 Task: Look for space in Saint Thomas Mount, India from 2nd June, 2023 to 15th June, 2023 for 2 adults in price range Rs.10000 to Rs.15000. Place can be entire place with 1  bedroom having 1 bed and 1 bathroom. Property type can be house, flat, guest house, hotel. Booking option can be shelf check-in. Required host language is English.
Action: Mouse moved to (532, 67)
Screenshot: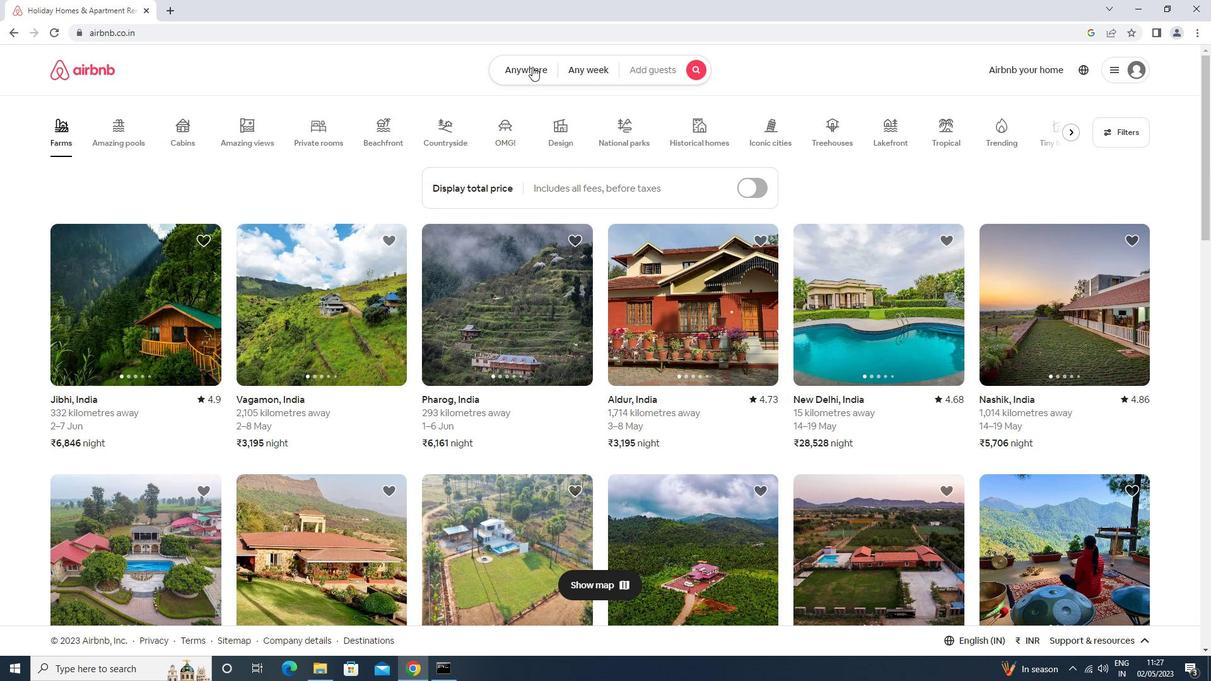 
Action: Mouse pressed left at (532, 67)
Screenshot: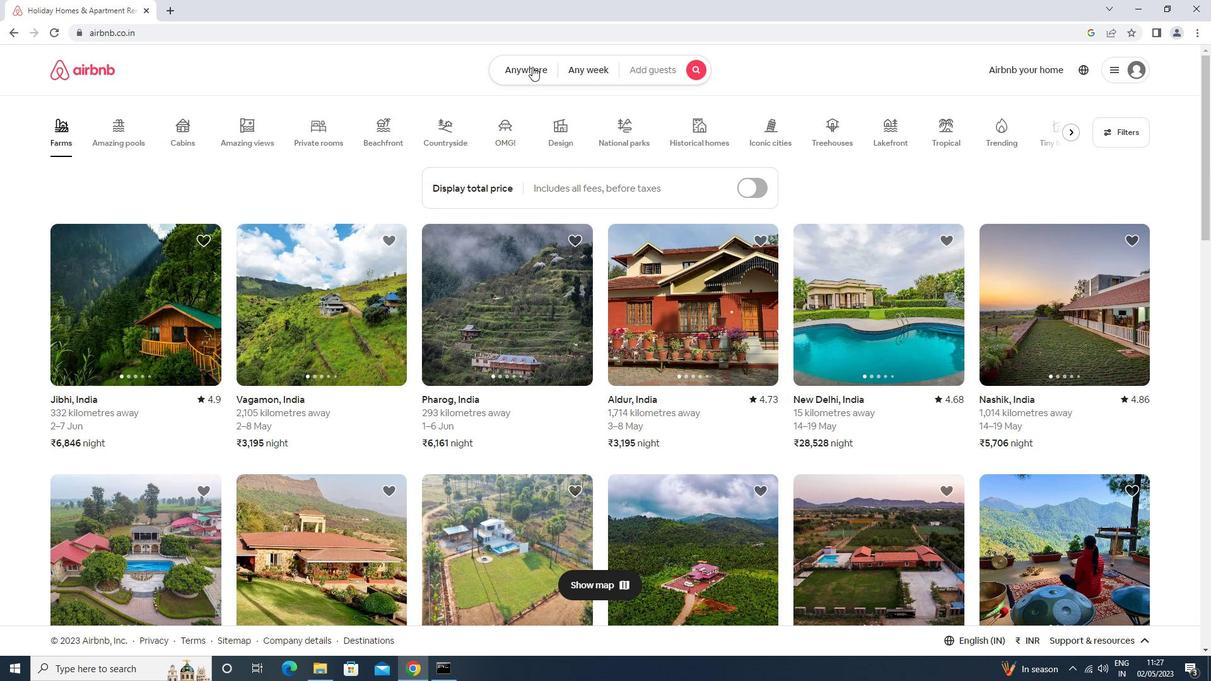 
Action: Mouse moved to (467, 112)
Screenshot: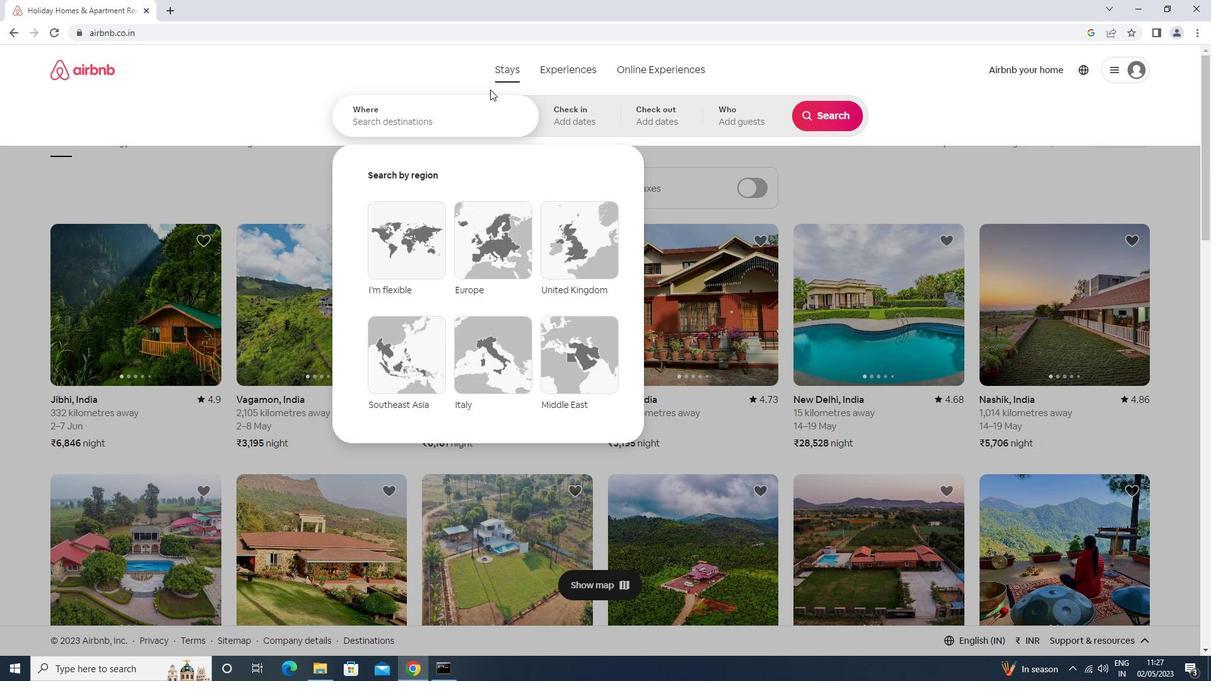 
Action: Mouse pressed left at (467, 112)
Screenshot: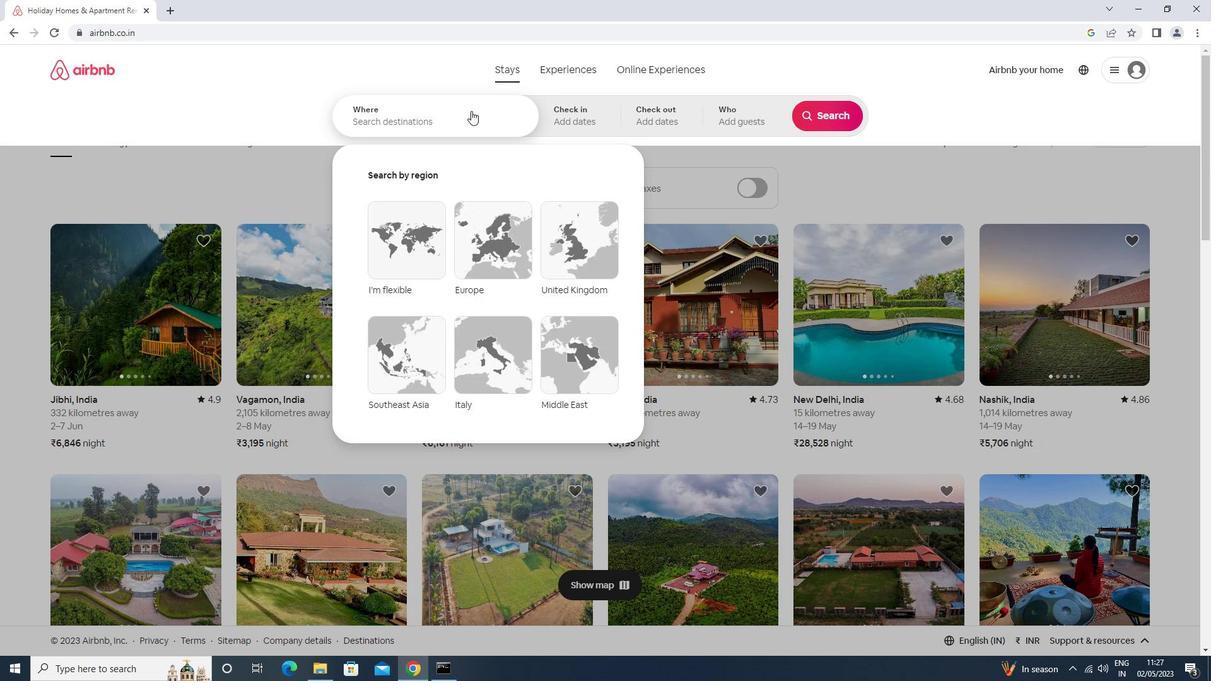 
Action: Key pressed s<Key.caps_lock>aint<Key.space>thomas<Key.space>mount<Key.enter>
Screenshot: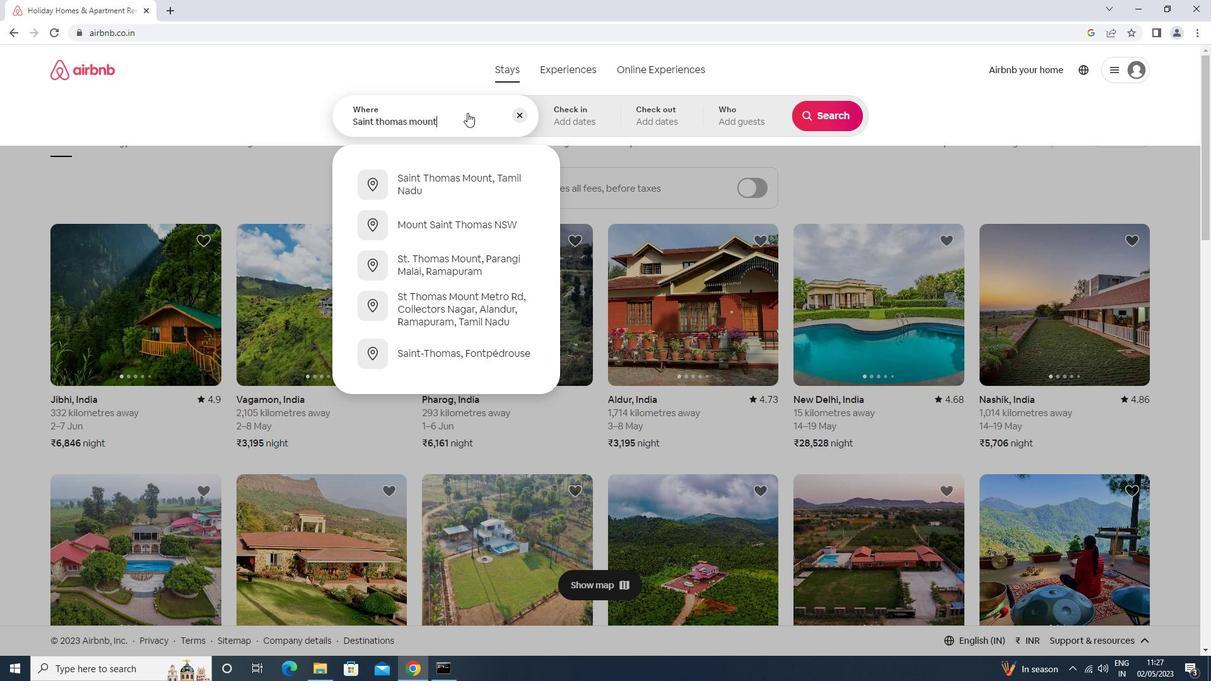 
Action: Mouse moved to (783, 267)
Screenshot: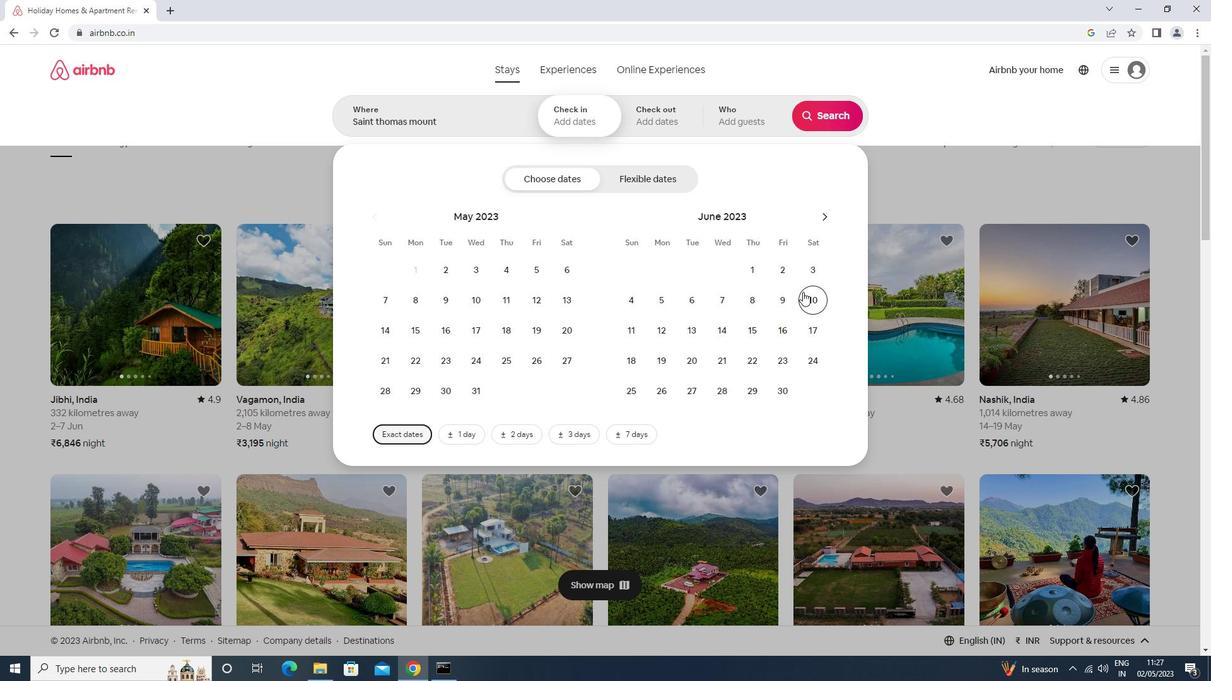 
Action: Mouse pressed left at (783, 267)
Screenshot: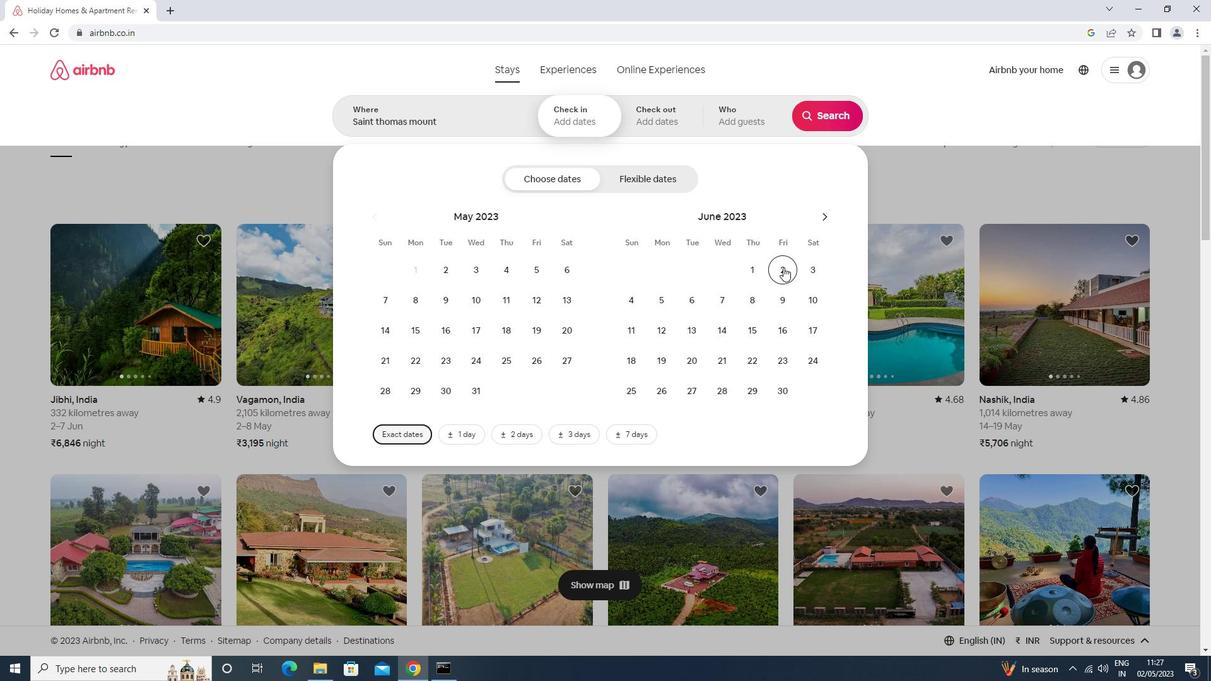 
Action: Mouse moved to (750, 330)
Screenshot: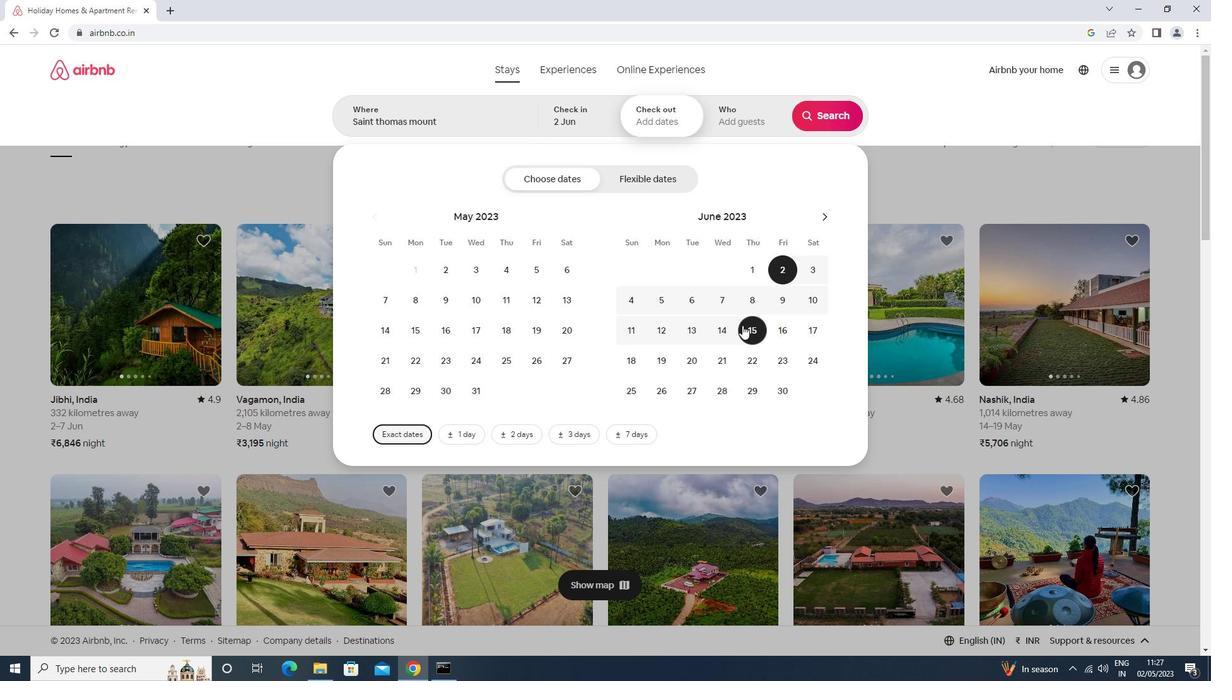 
Action: Mouse pressed left at (750, 330)
Screenshot: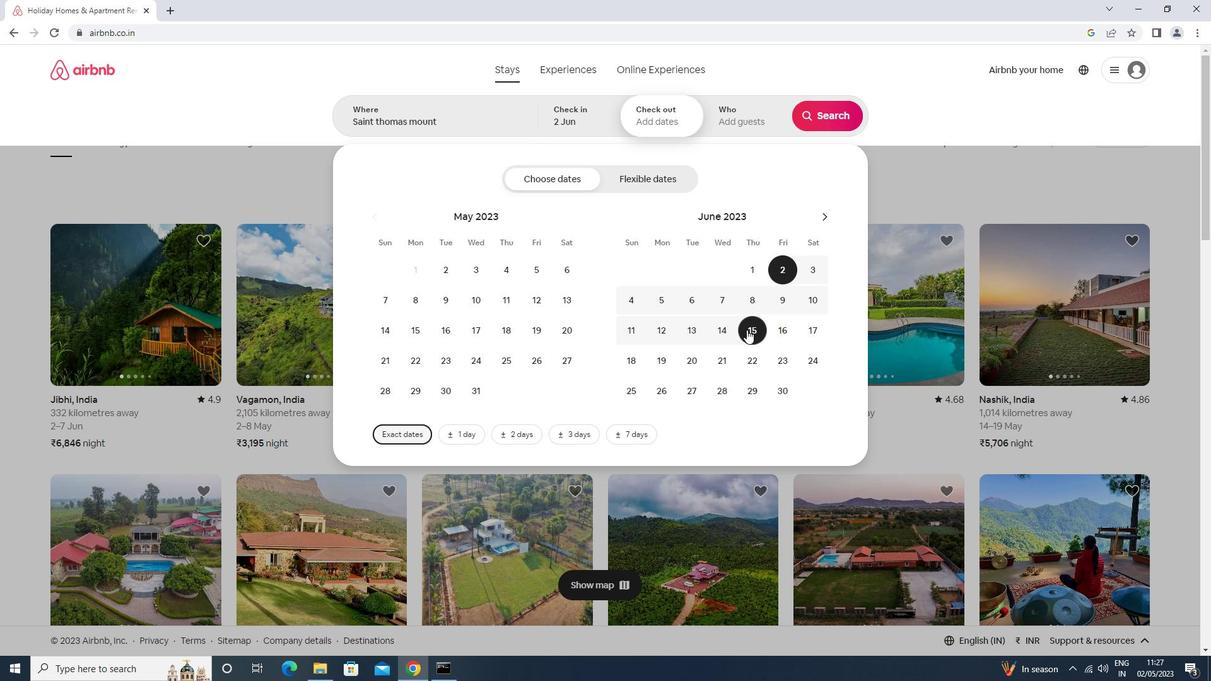 
Action: Mouse moved to (730, 124)
Screenshot: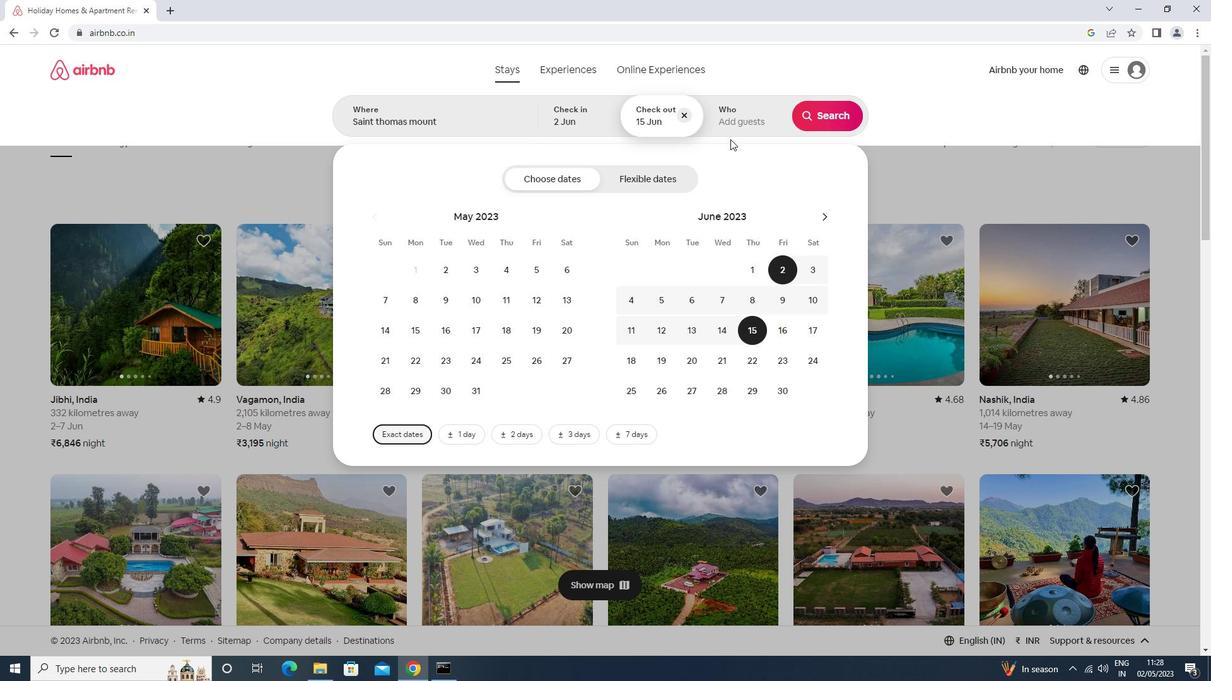 
Action: Mouse pressed left at (730, 124)
Screenshot: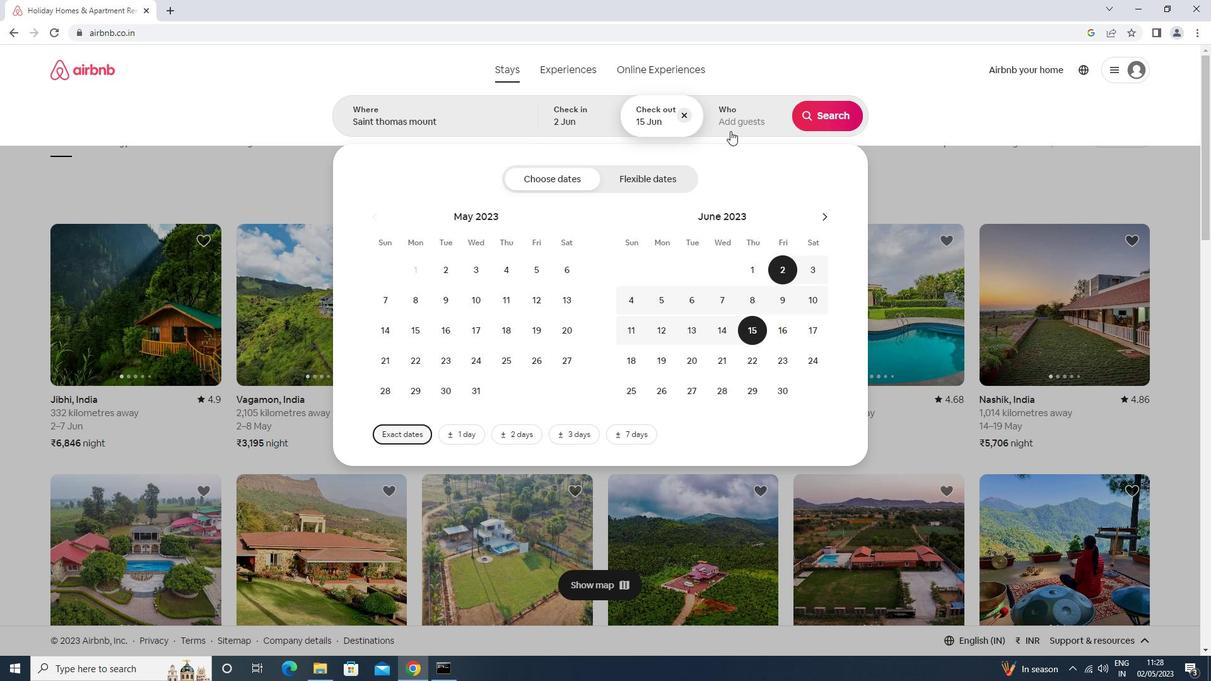 
Action: Mouse moved to (827, 181)
Screenshot: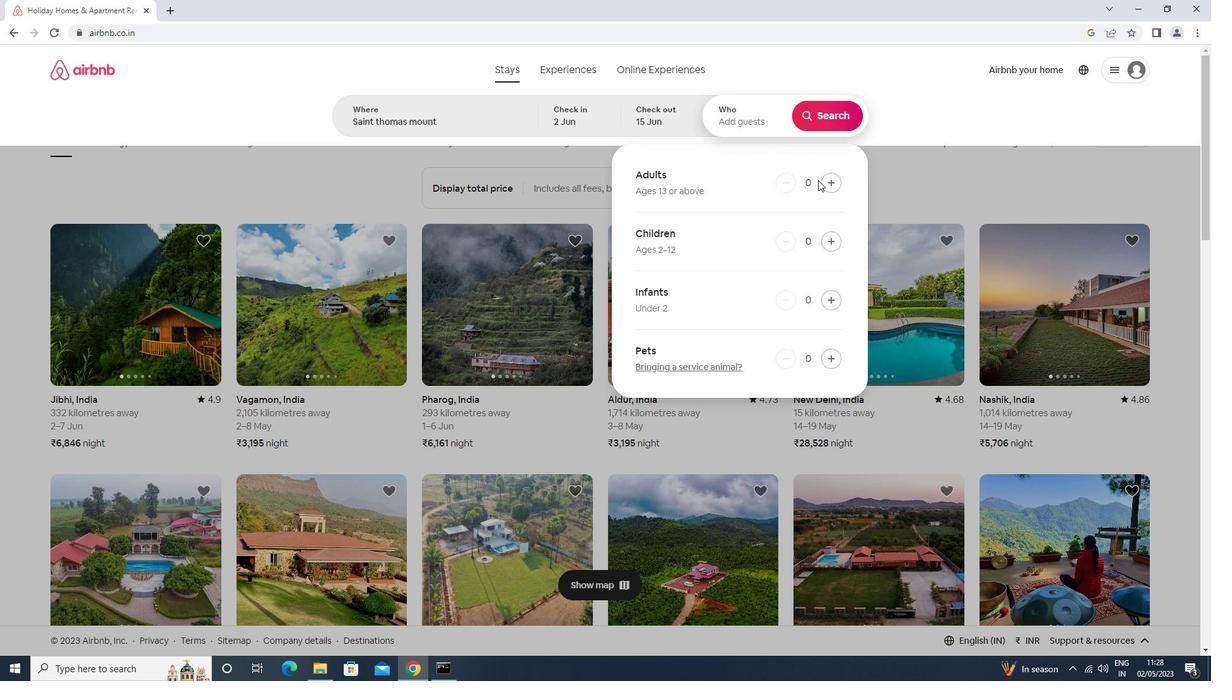 
Action: Mouse pressed left at (827, 181)
Screenshot: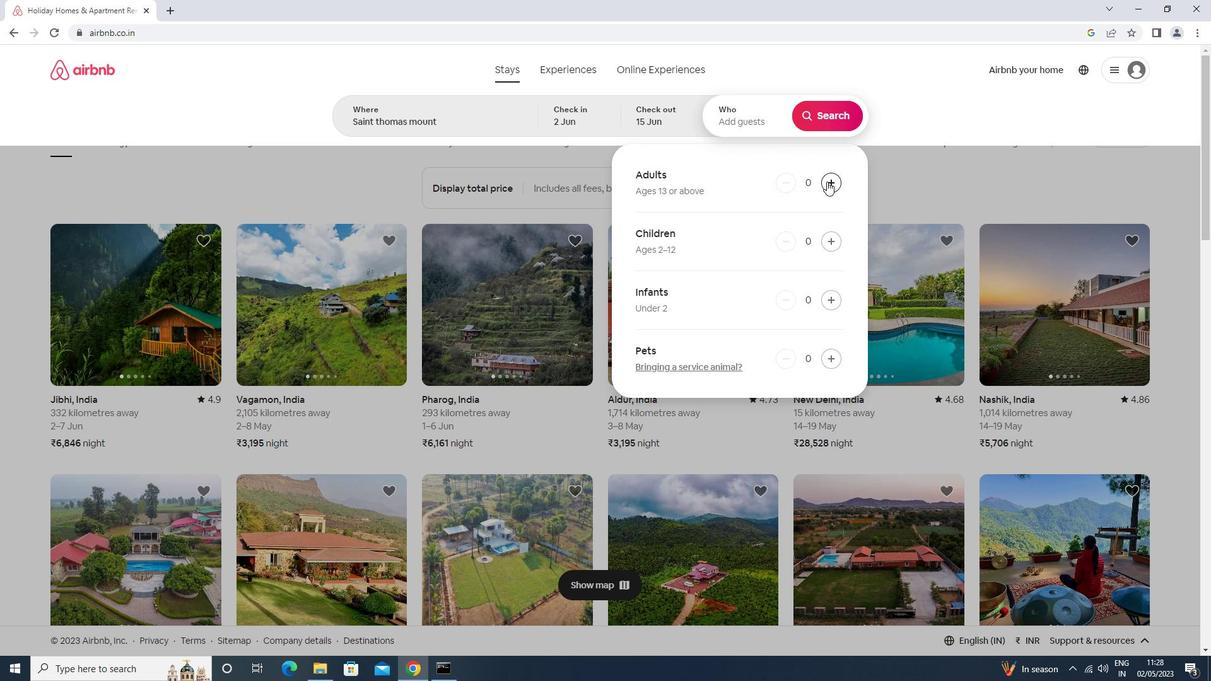 
Action: Mouse pressed left at (827, 181)
Screenshot: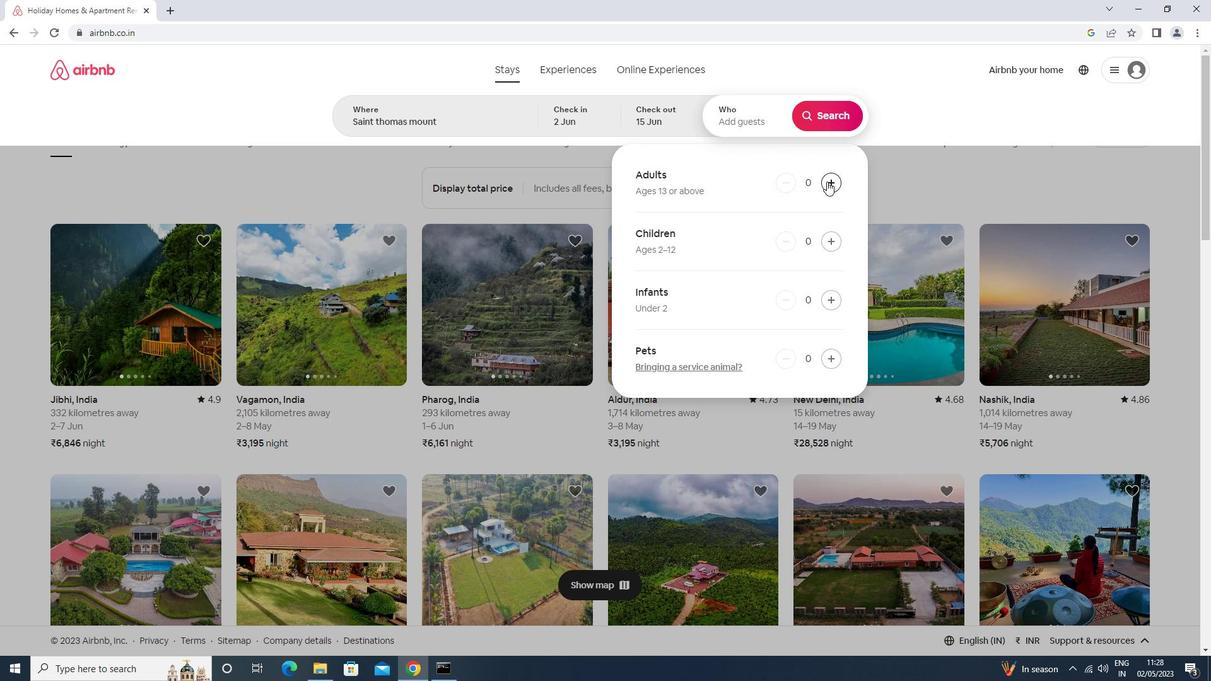 
Action: Mouse moved to (830, 108)
Screenshot: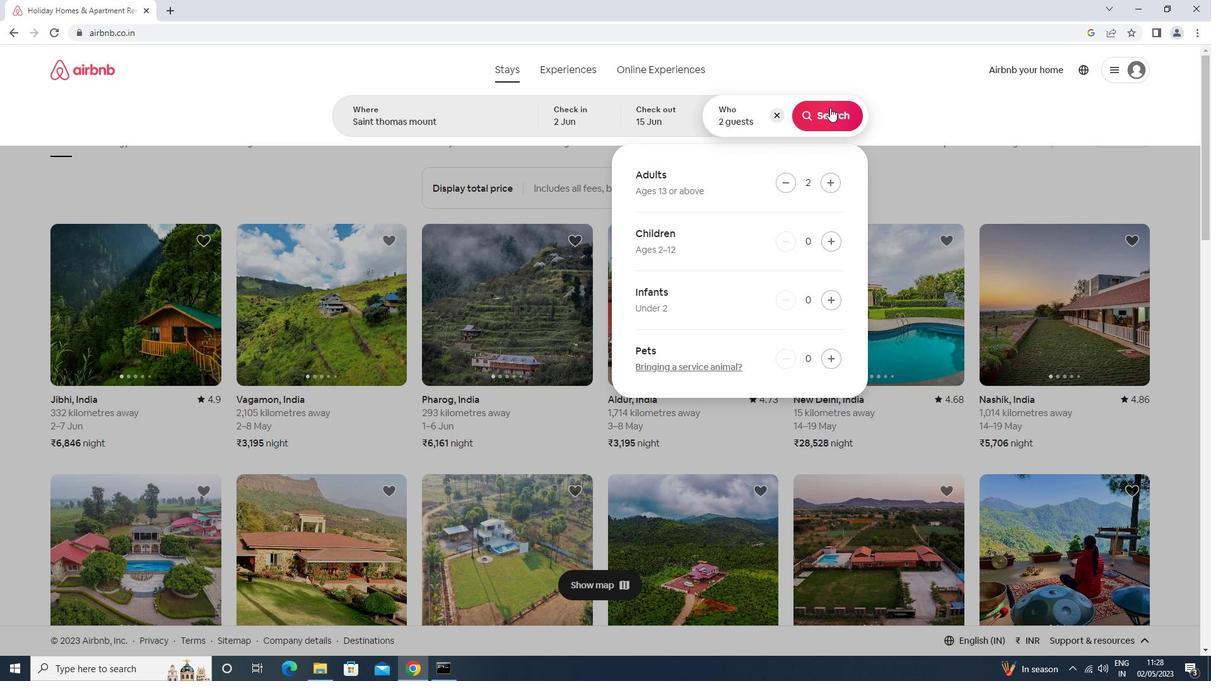 
Action: Mouse pressed left at (830, 108)
Screenshot: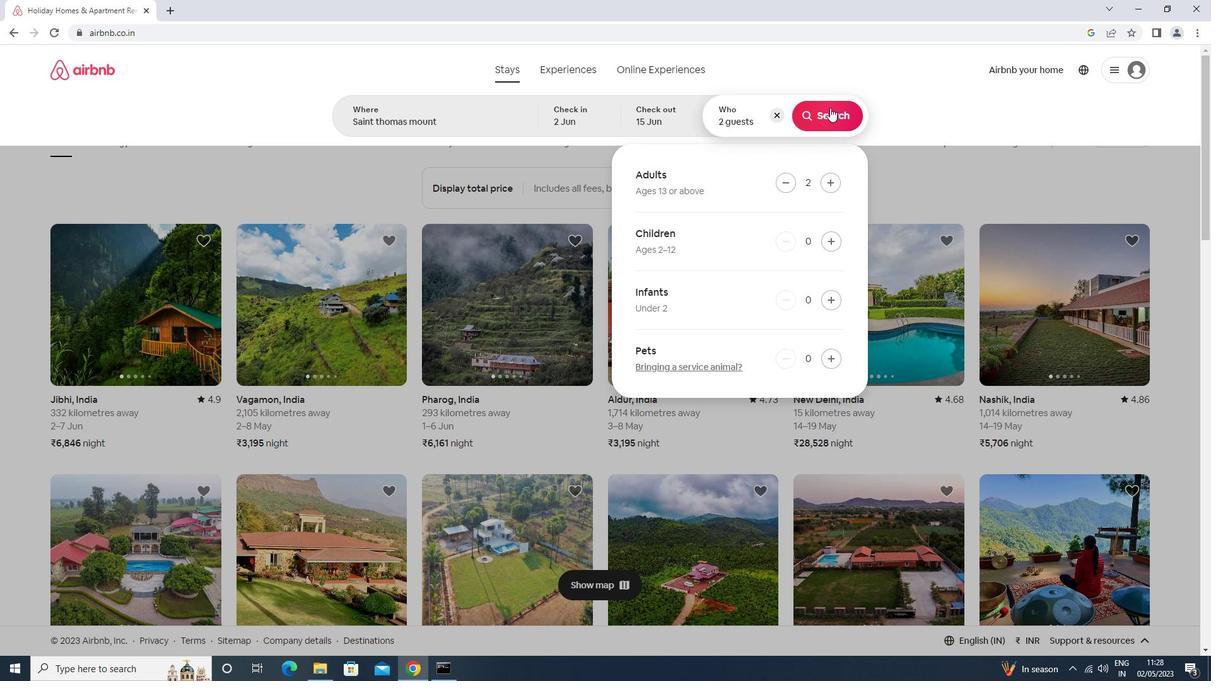 
Action: Mouse moved to (1145, 119)
Screenshot: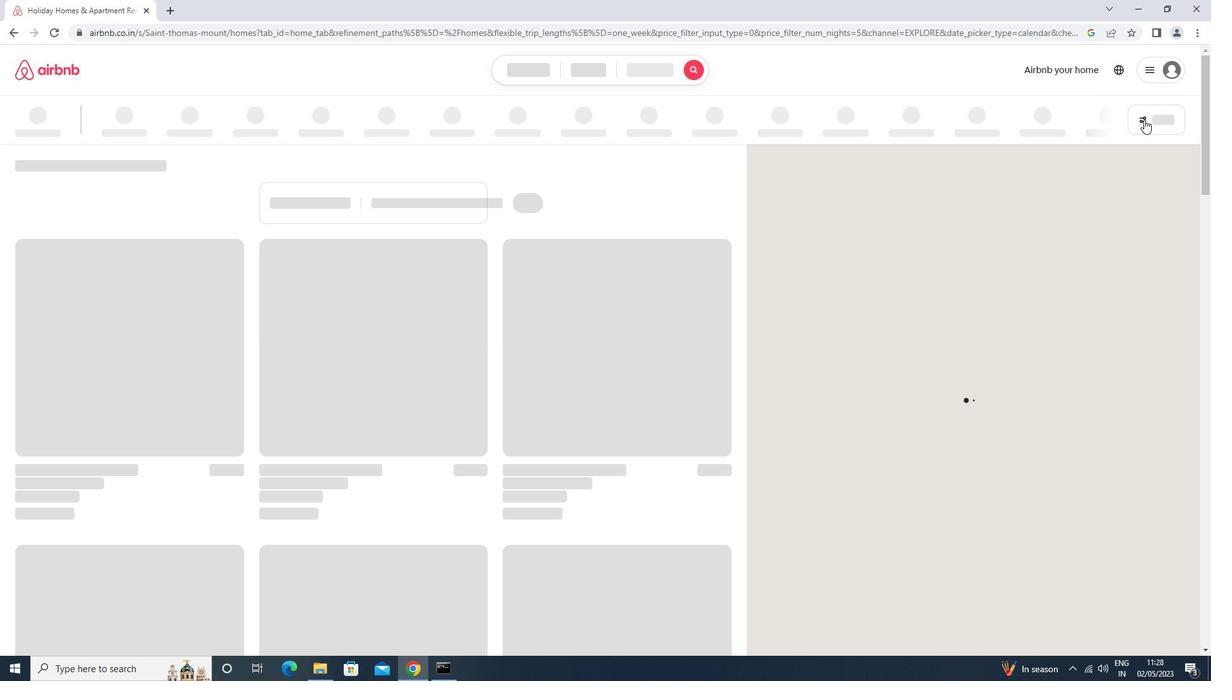 
Action: Mouse pressed left at (1145, 119)
Screenshot: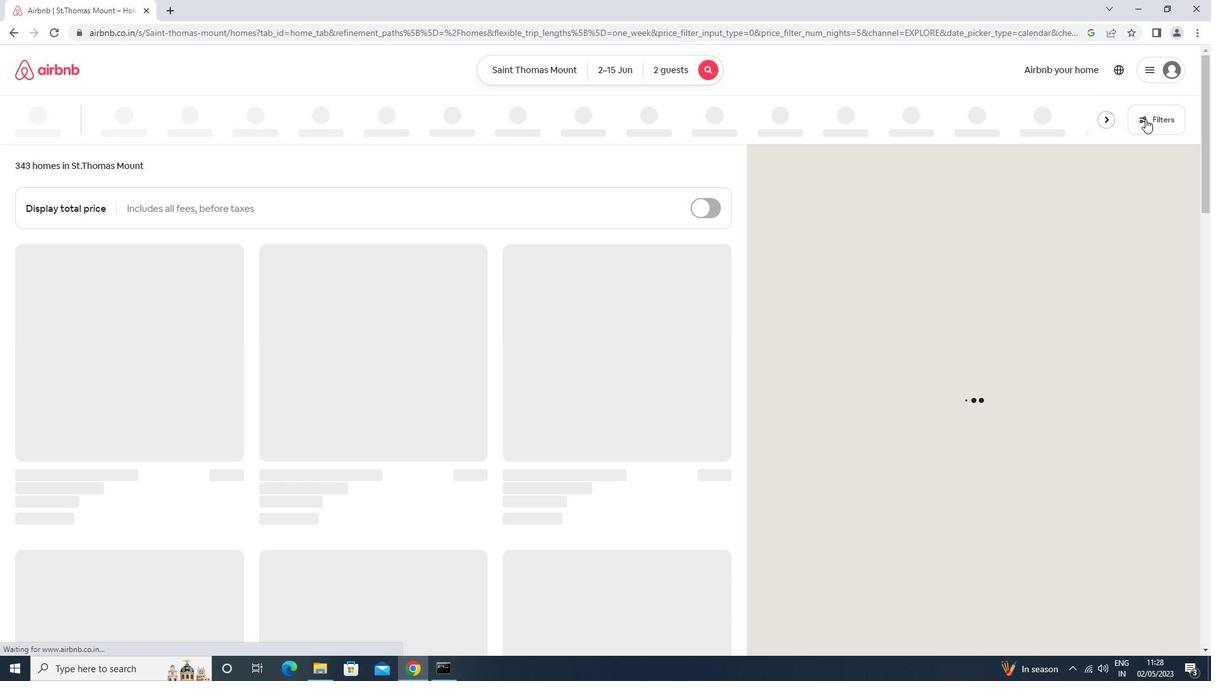 
Action: Mouse moved to (495, 275)
Screenshot: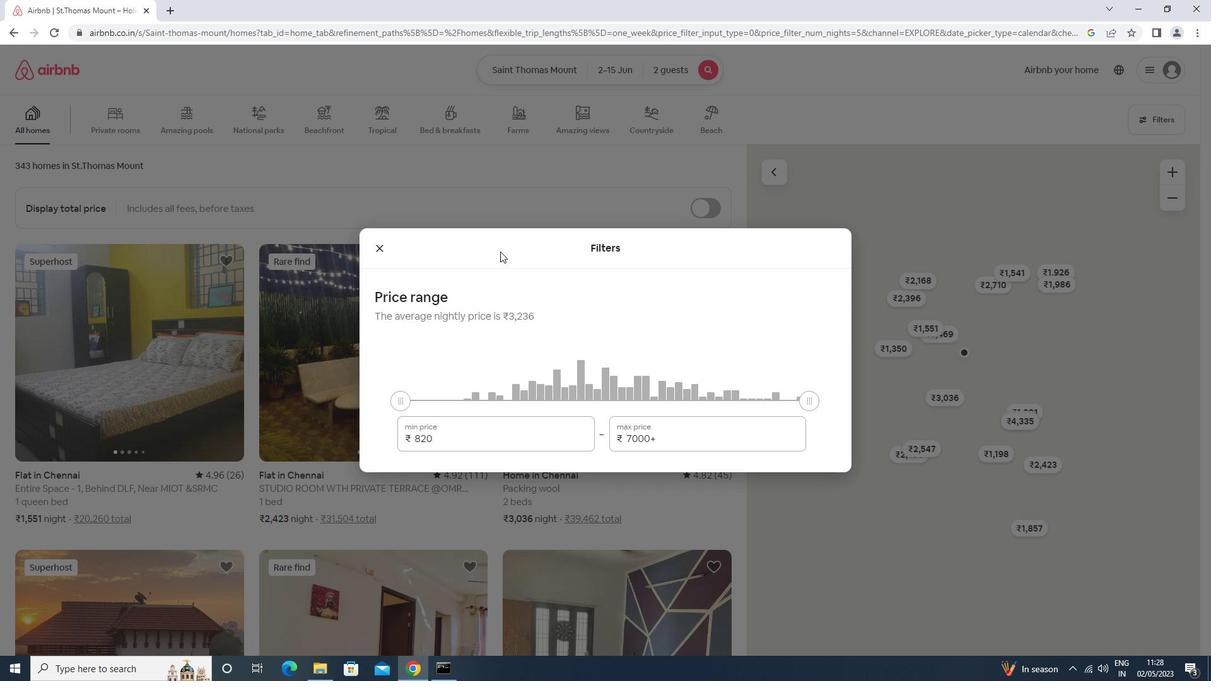 
Action: Mouse pressed left at (495, 275)
Screenshot: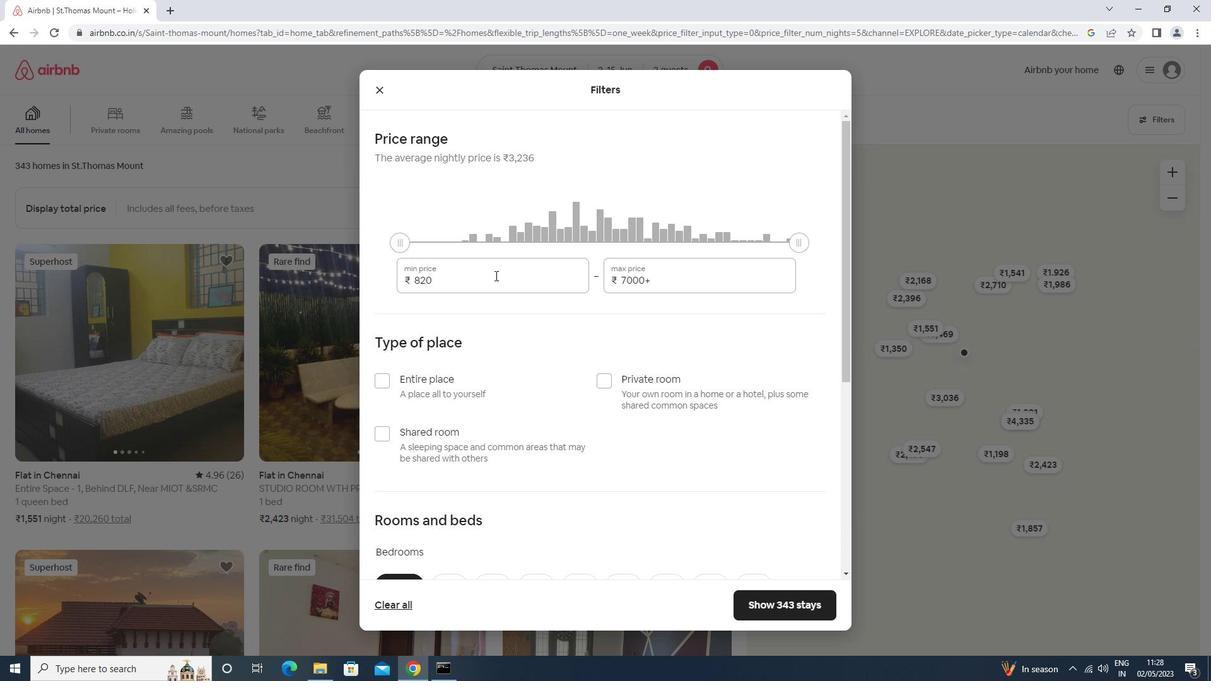 
Action: Key pressed <Key.backspace><Key.backspace><Key.backspace>10000<Key.tab>15000
Screenshot: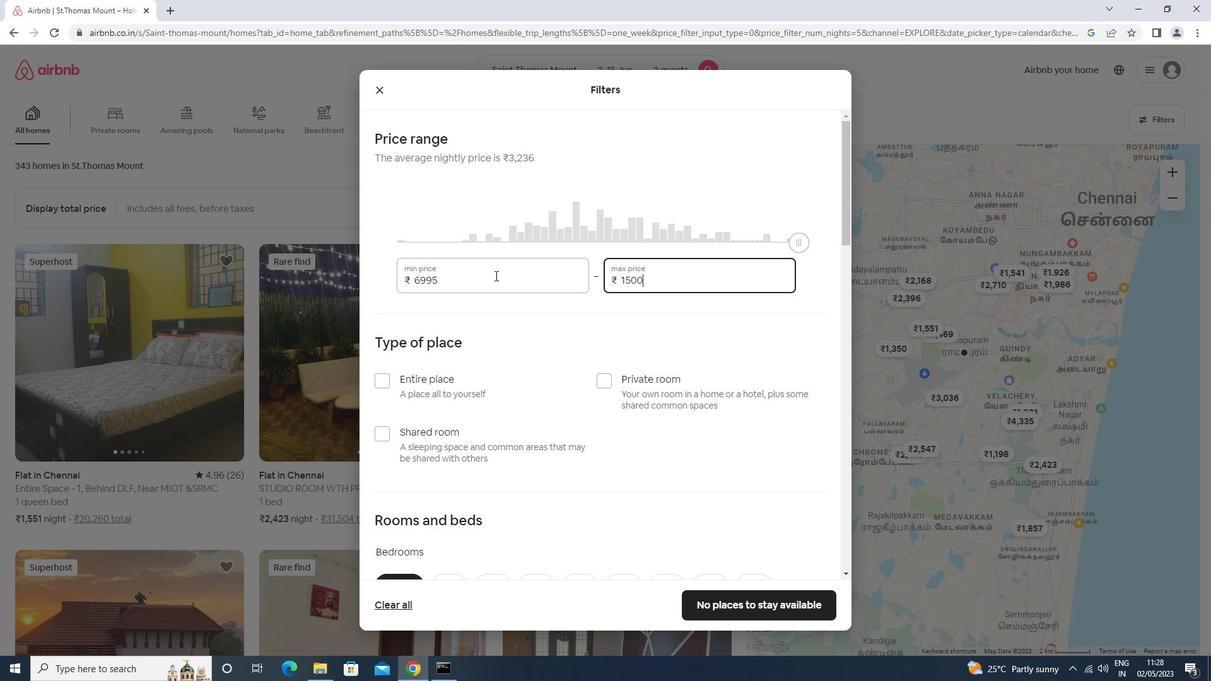 
Action: Mouse moved to (390, 377)
Screenshot: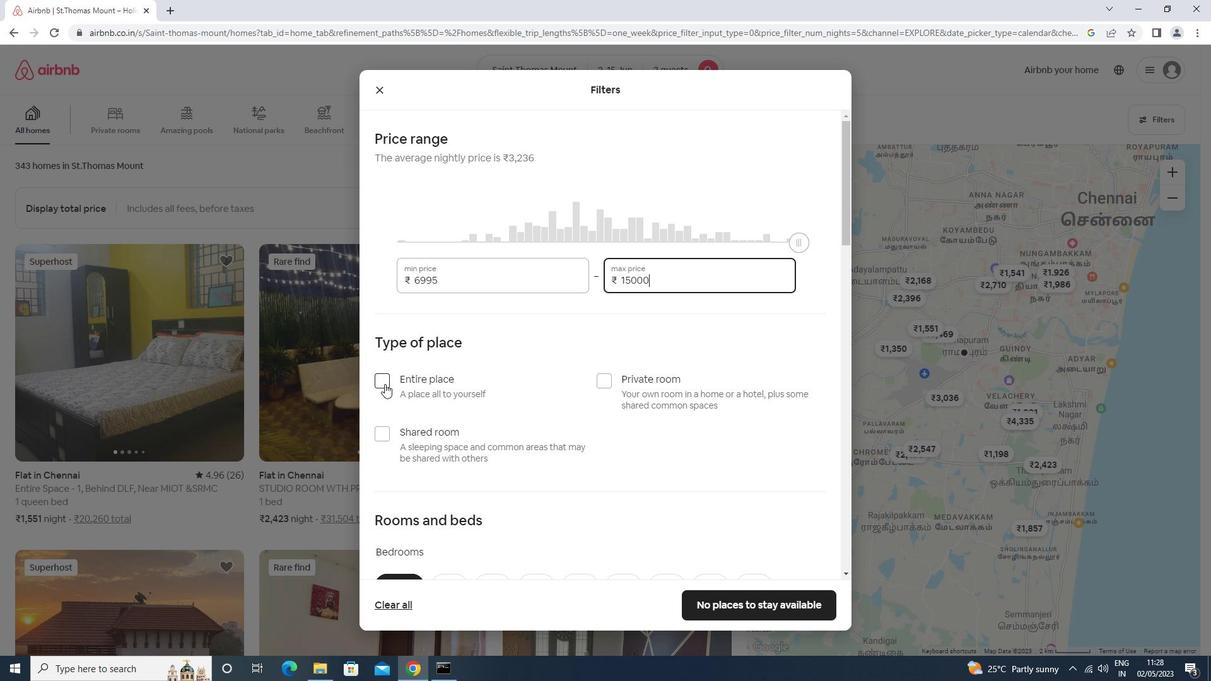 
Action: Mouse pressed left at (390, 377)
Screenshot: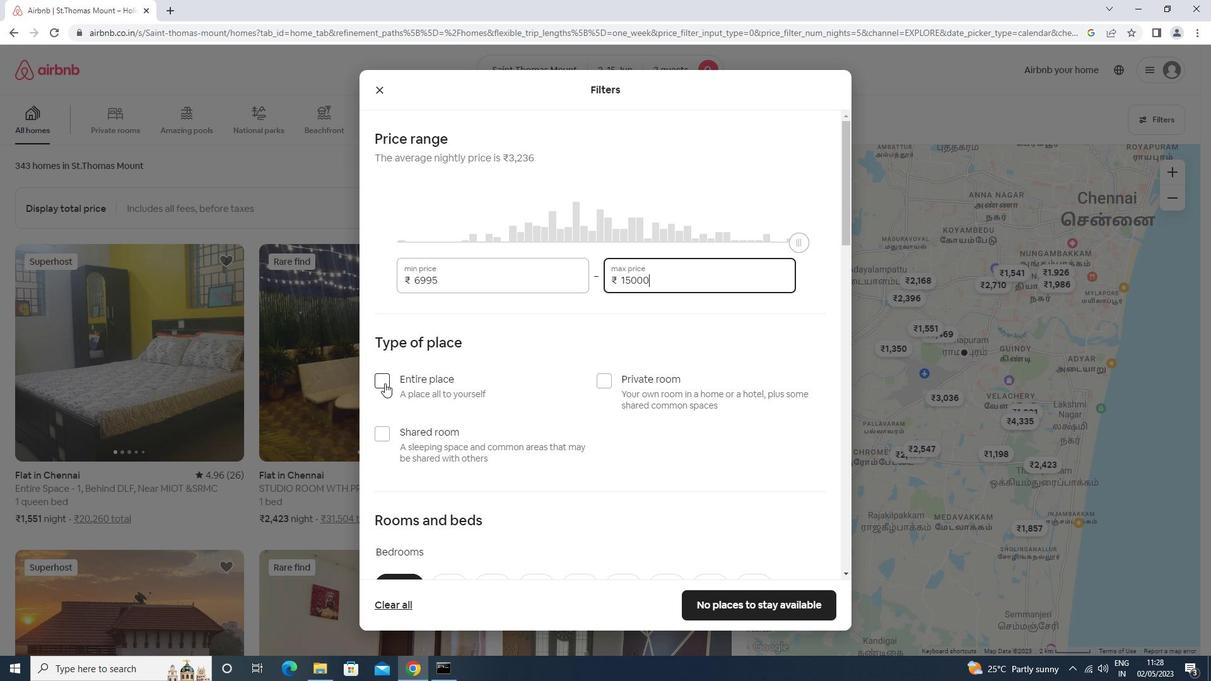 
Action: Mouse moved to (399, 372)
Screenshot: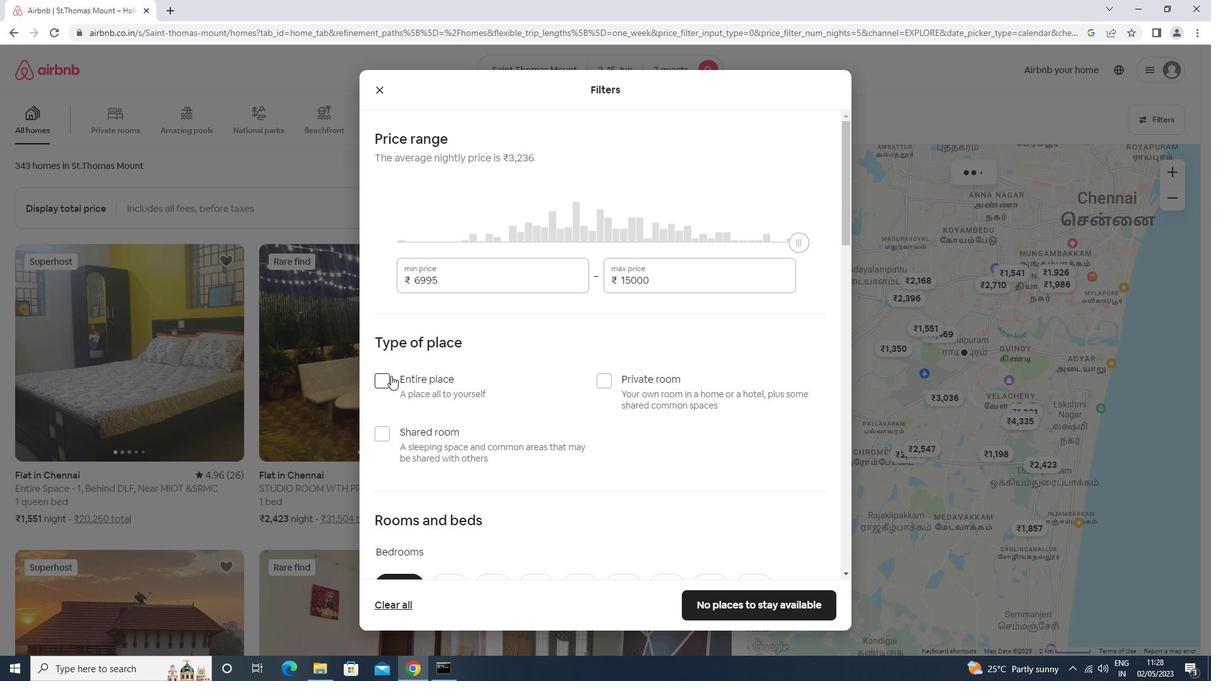
Action: Mouse scrolled (399, 371) with delta (0, 0)
Screenshot: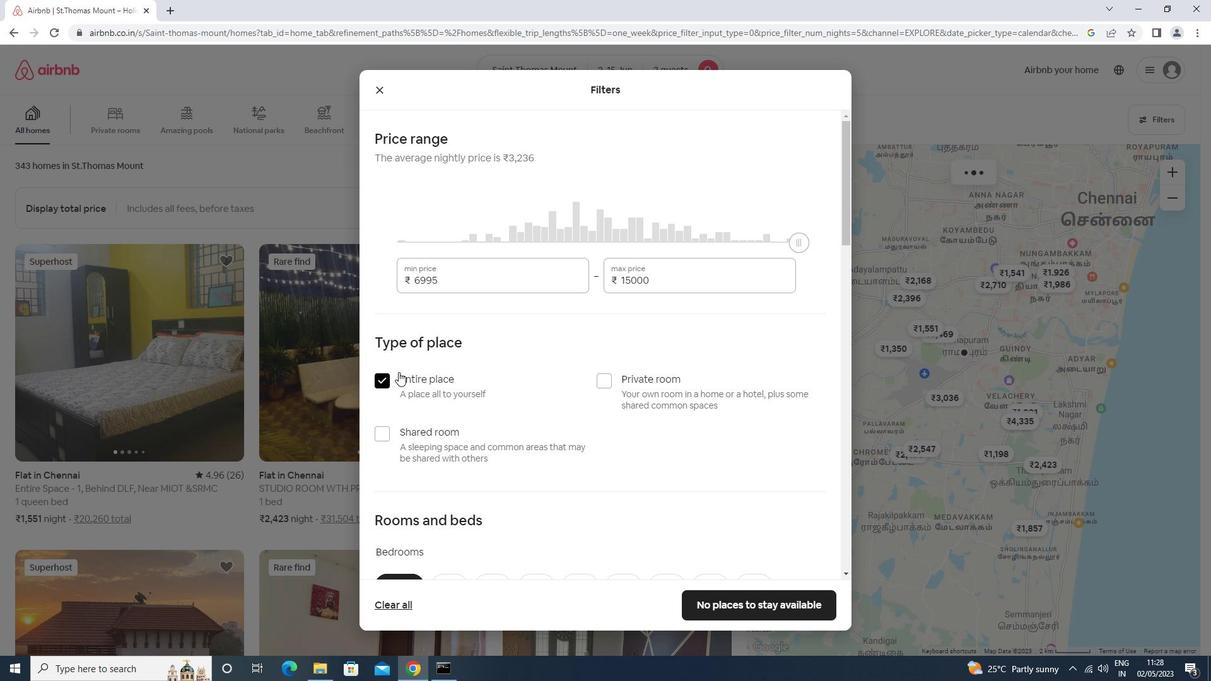 
Action: Mouse scrolled (399, 371) with delta (0, 0)
Screenshot: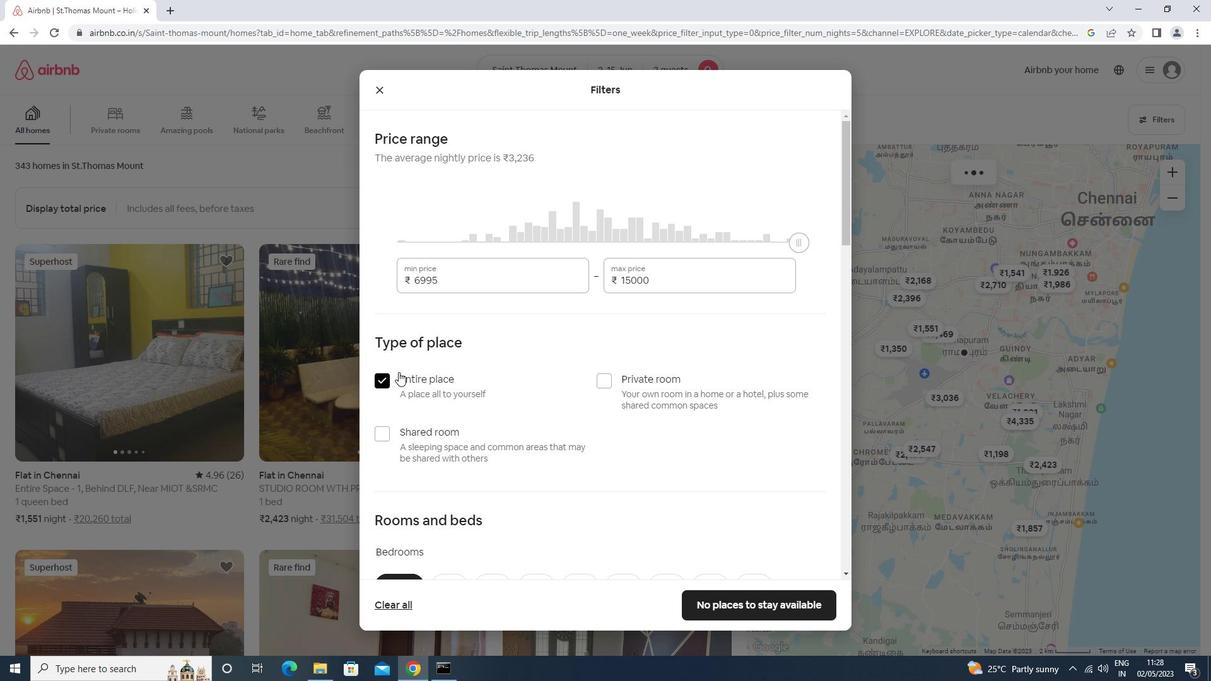 
Action: Mouse scrolled (399, 371) with delta (0, 0)
Screenshot: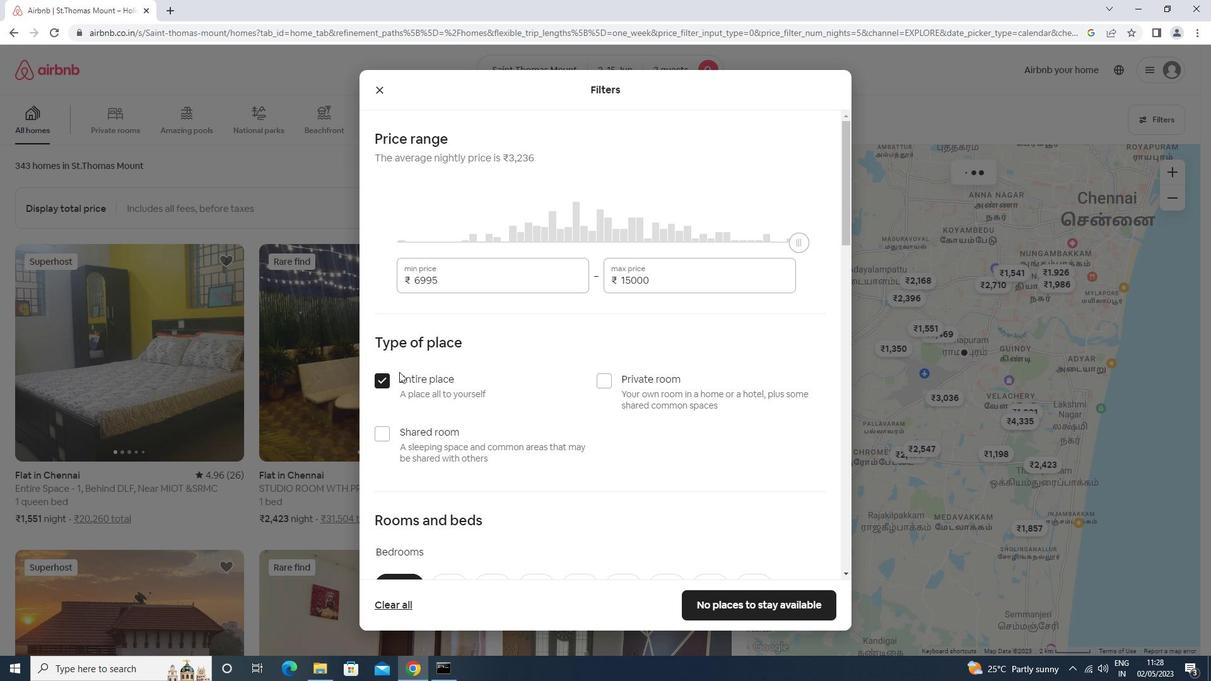 
Action: Mouse moved to (448, 400)
Screenshot: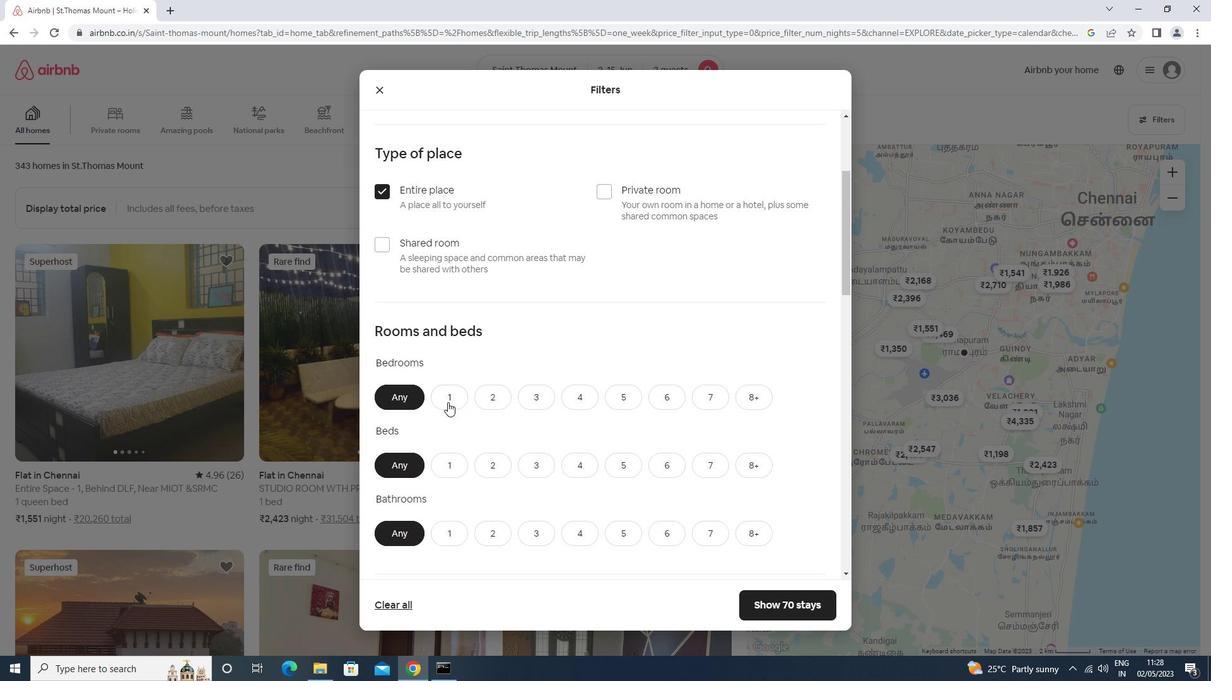 
Action: Mouse pressed left at (448, 400)
Screenshot: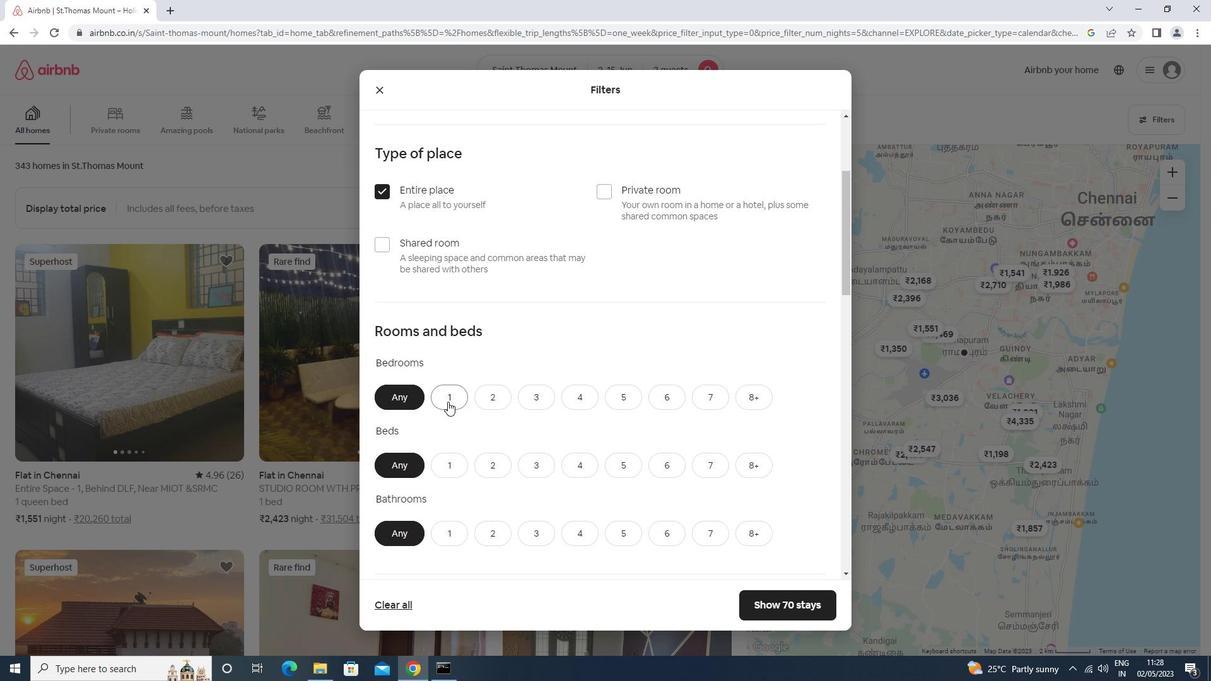 
Action: Mouse moved to (453, 462)
Screenshot: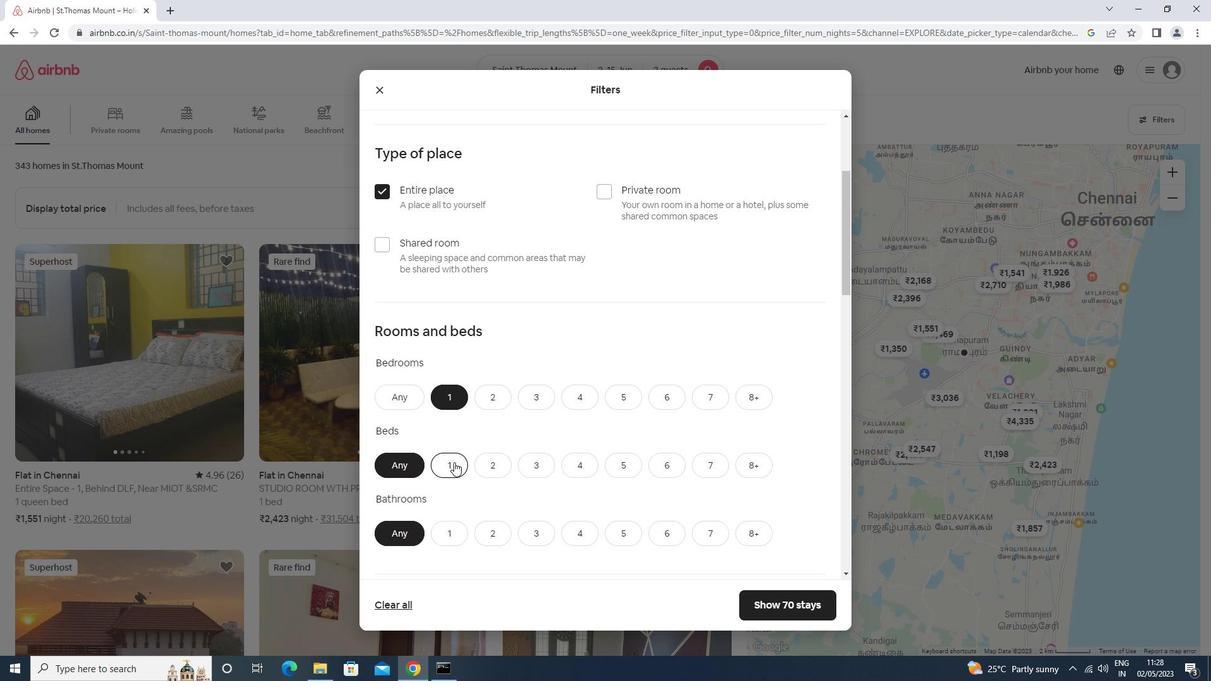 
Action: Mouse pressed left at (453, 462)
Screenshot: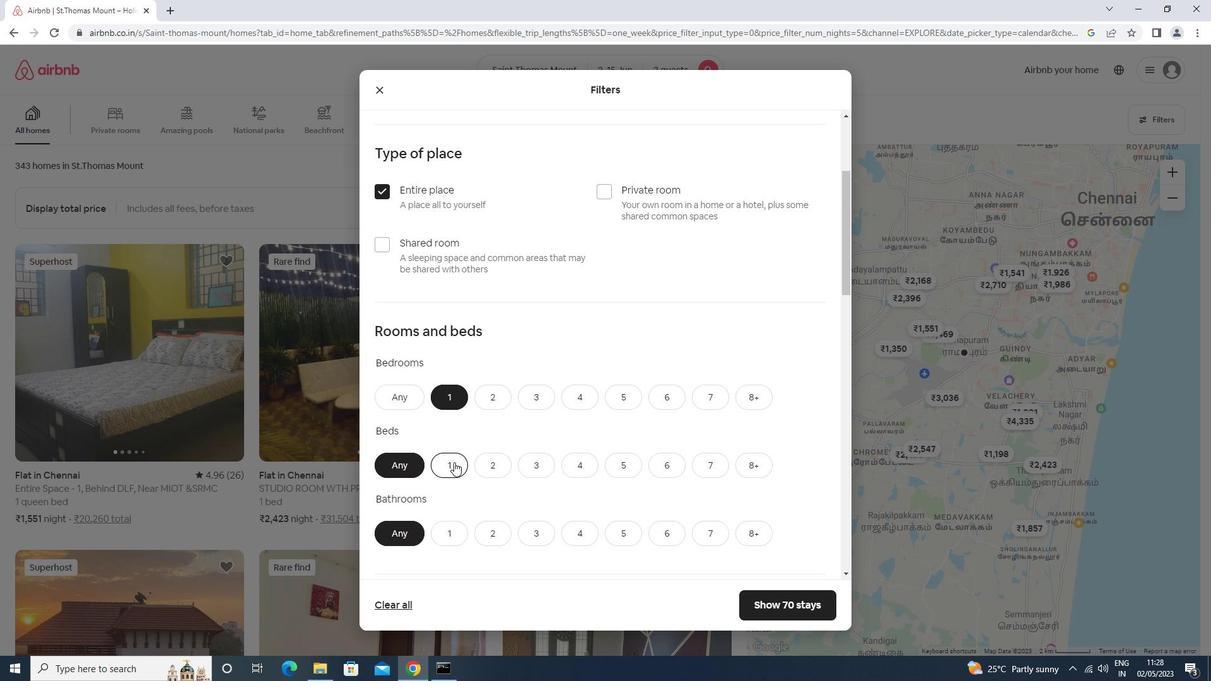 
Action: Mouse moved to (446, 532)
Screenshot: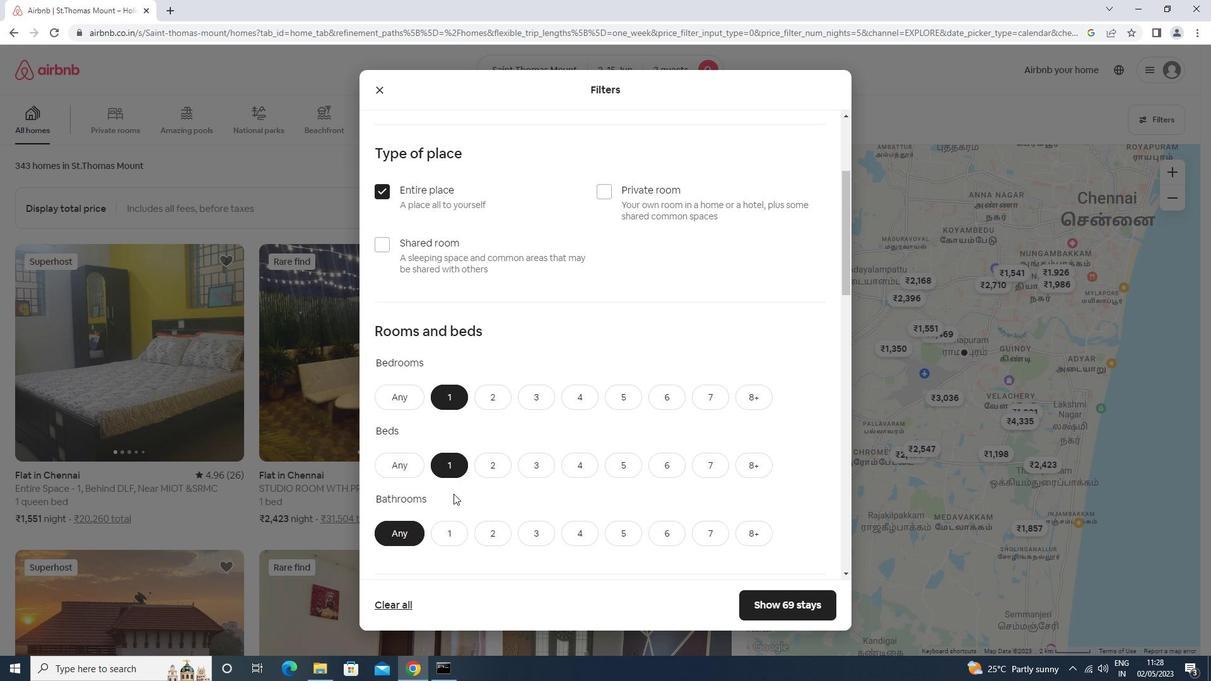 
Action: Mouse pressed left at (446, 532)
Screenshot: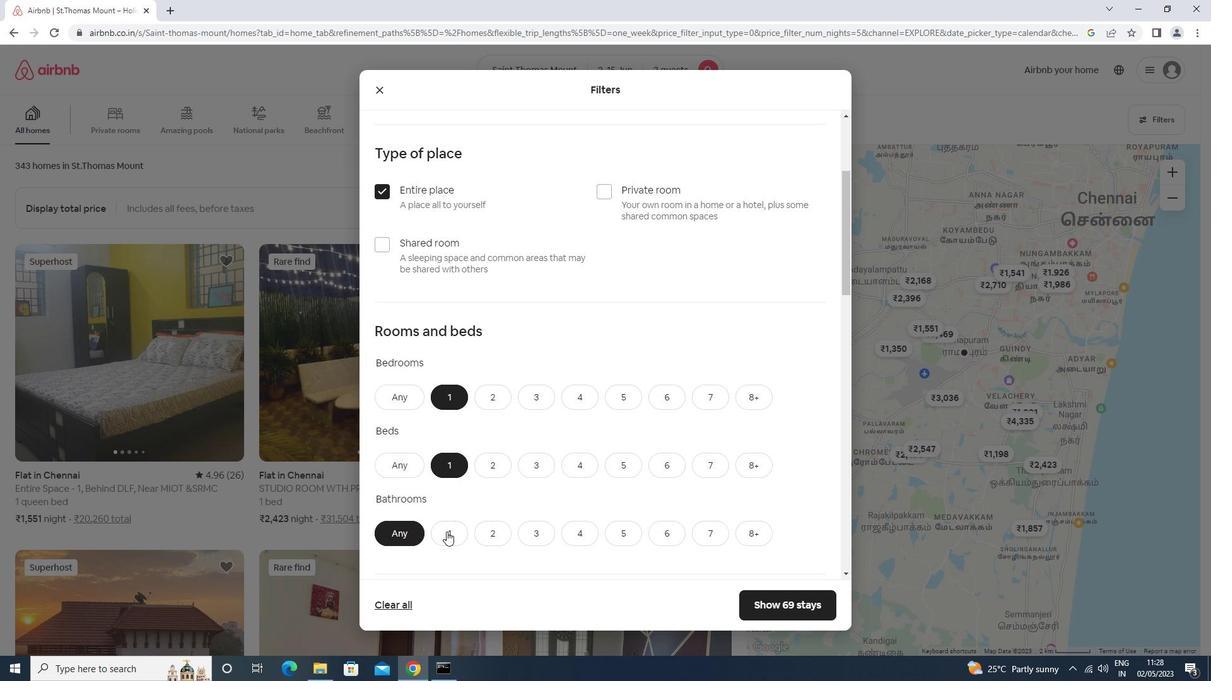 
Action: Mouse moved to (455, 516)
Screenshot: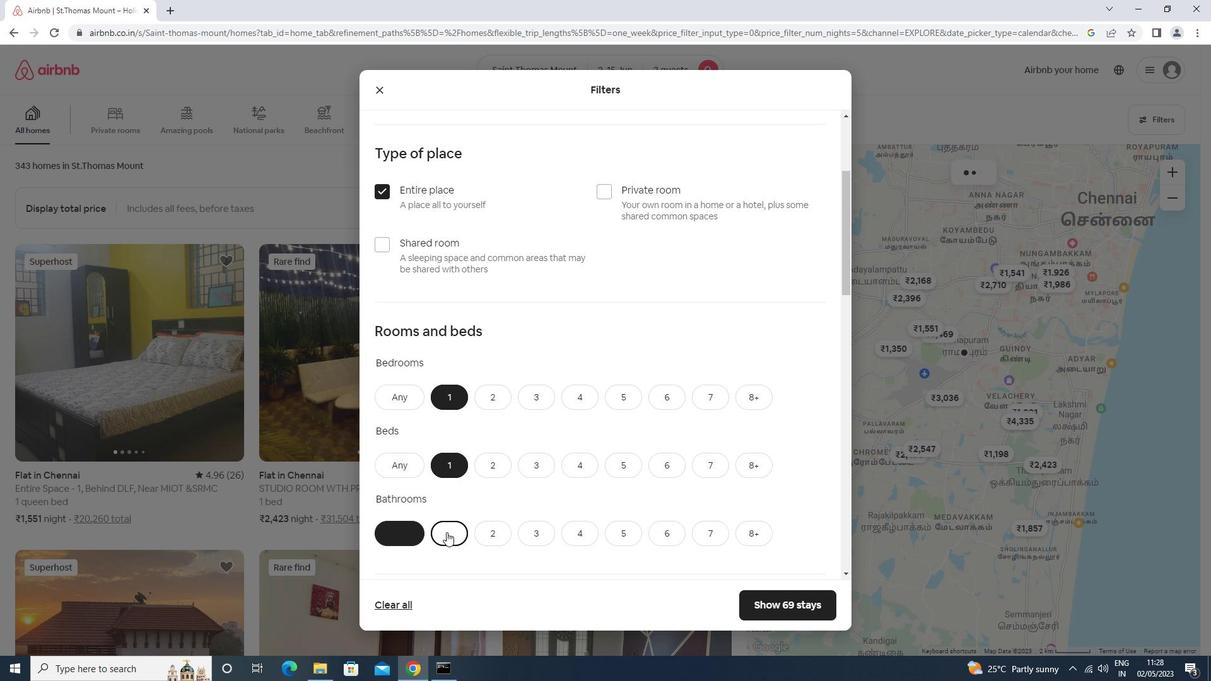 
Action: Mouse scrolled (455, 515) with delta (0, 0)
Screenshot: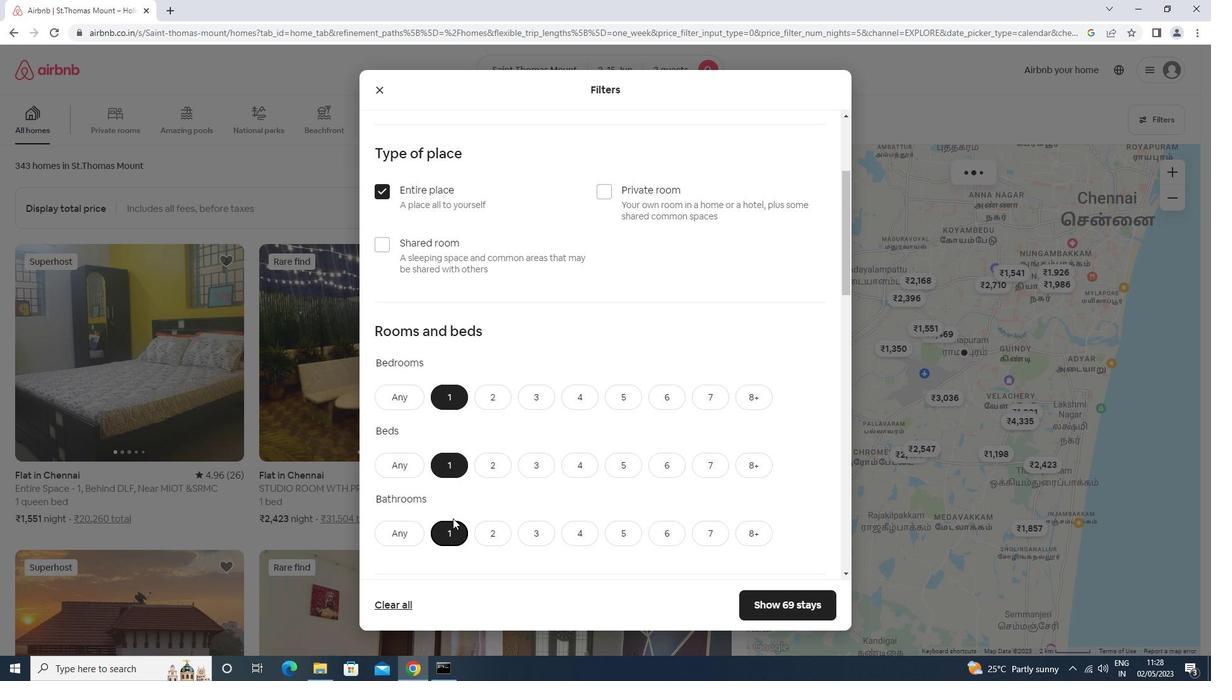 
Action: Mouse moved to (456, 516)
Screenshot: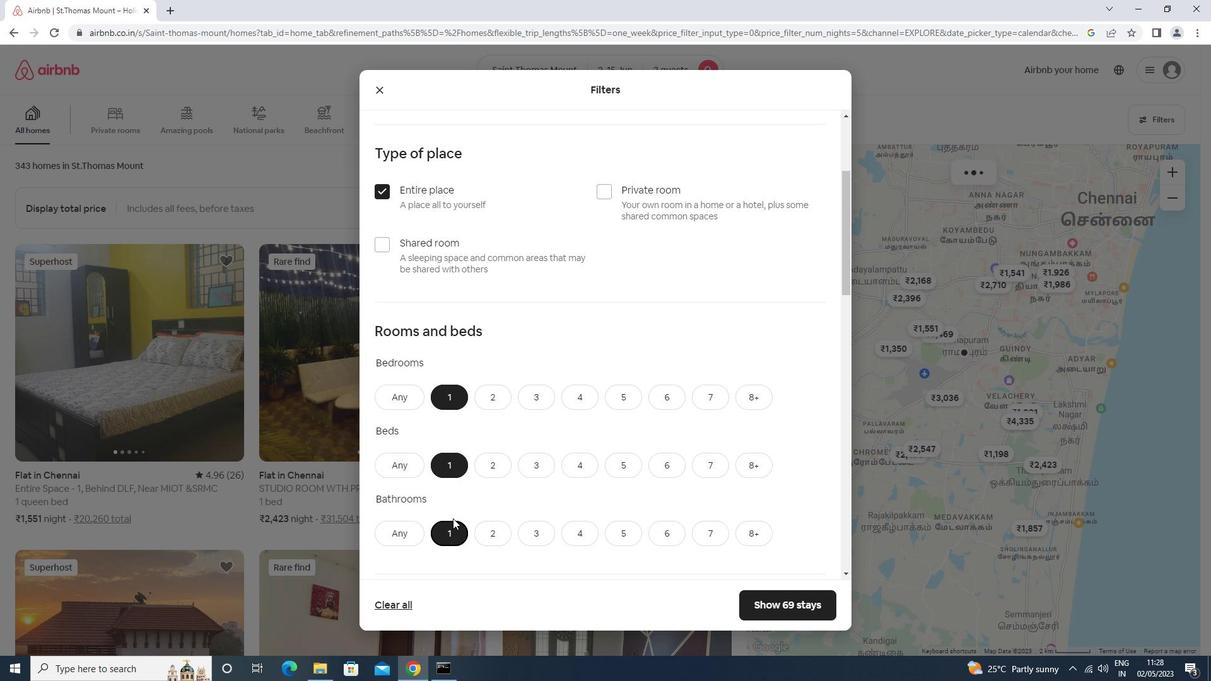 
Action: Mouse scrolled (456, 515) with delta (0, 0)
Screenshot: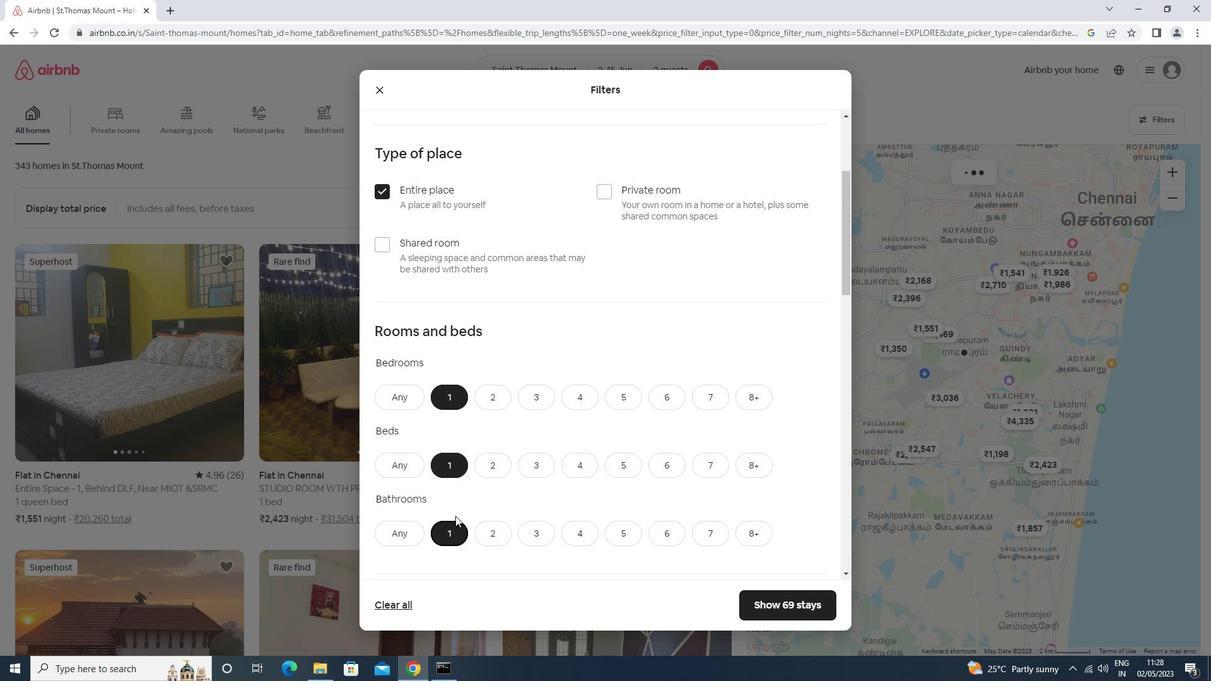 
Action: Mouse scrolled (456, 515) with delta (0, 0)
Screenshot: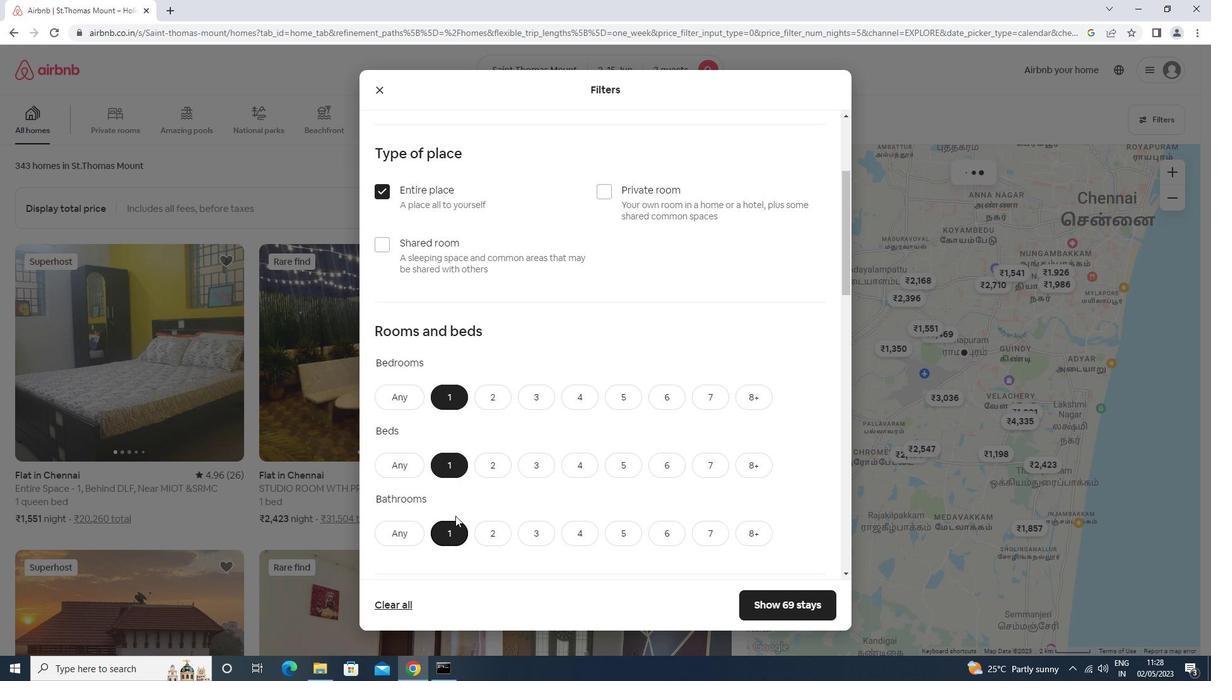 
Action: Mouse moved to (432, 506)
Screenshot: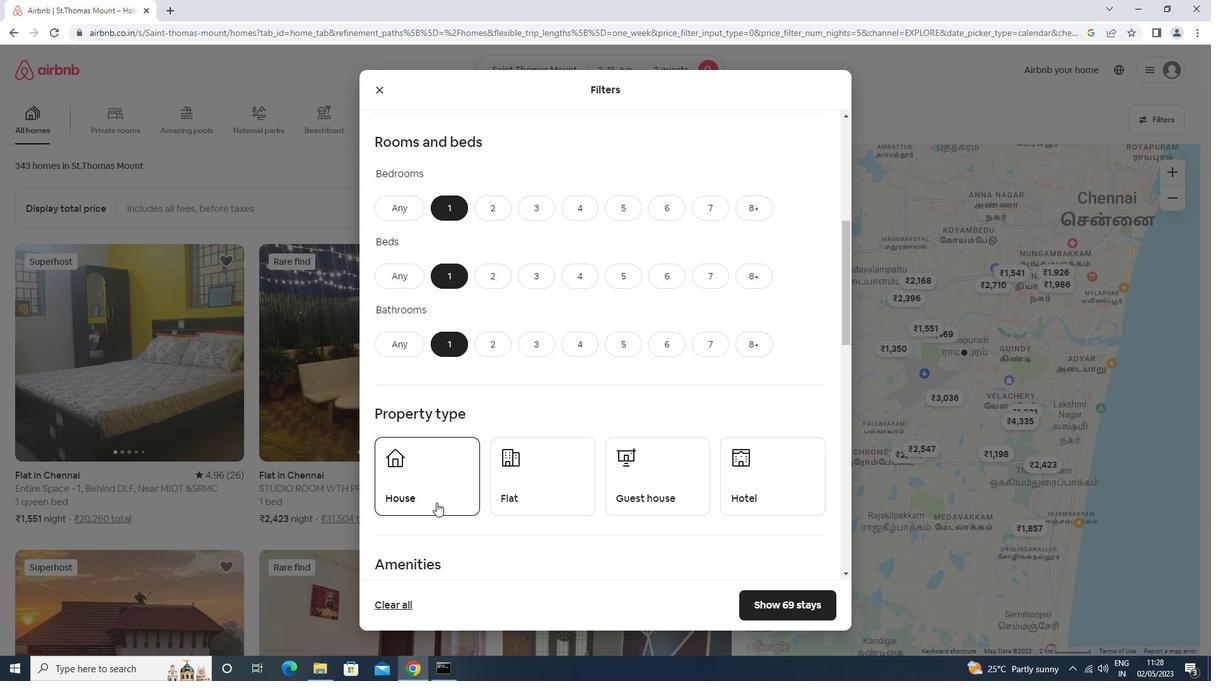 
Action: Mouse pressed left at (432, 506)
Screenshot: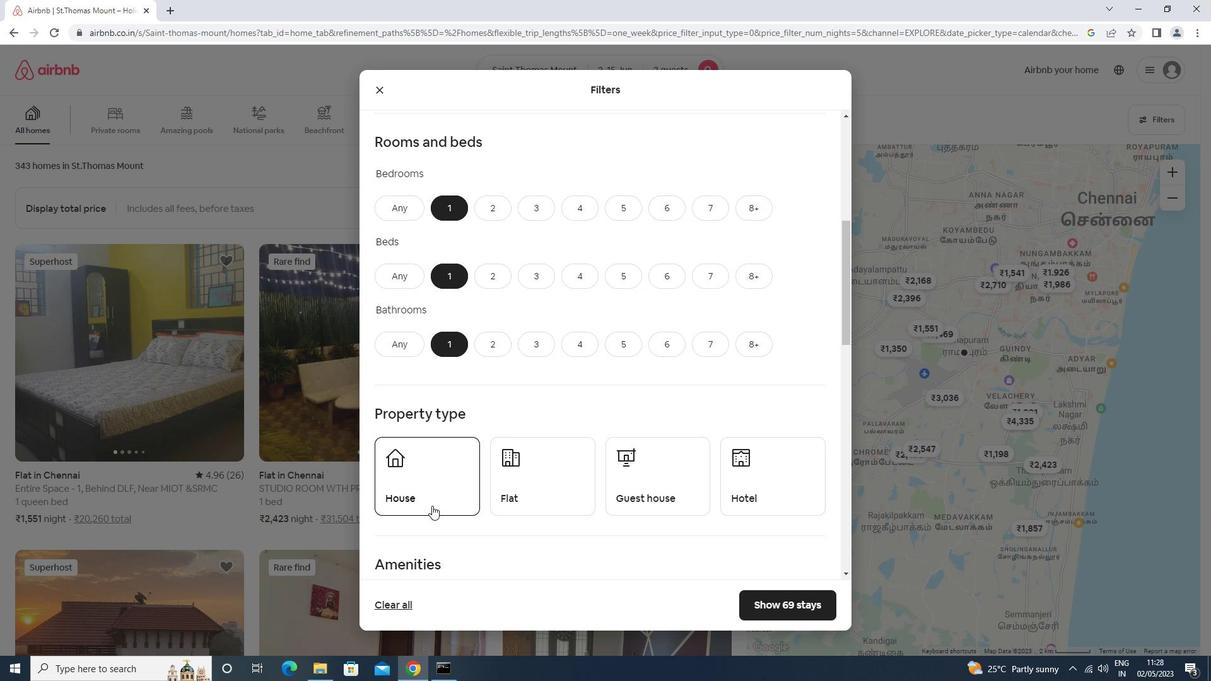 
Action: Mouse moved to (535, 492)
Screenshot: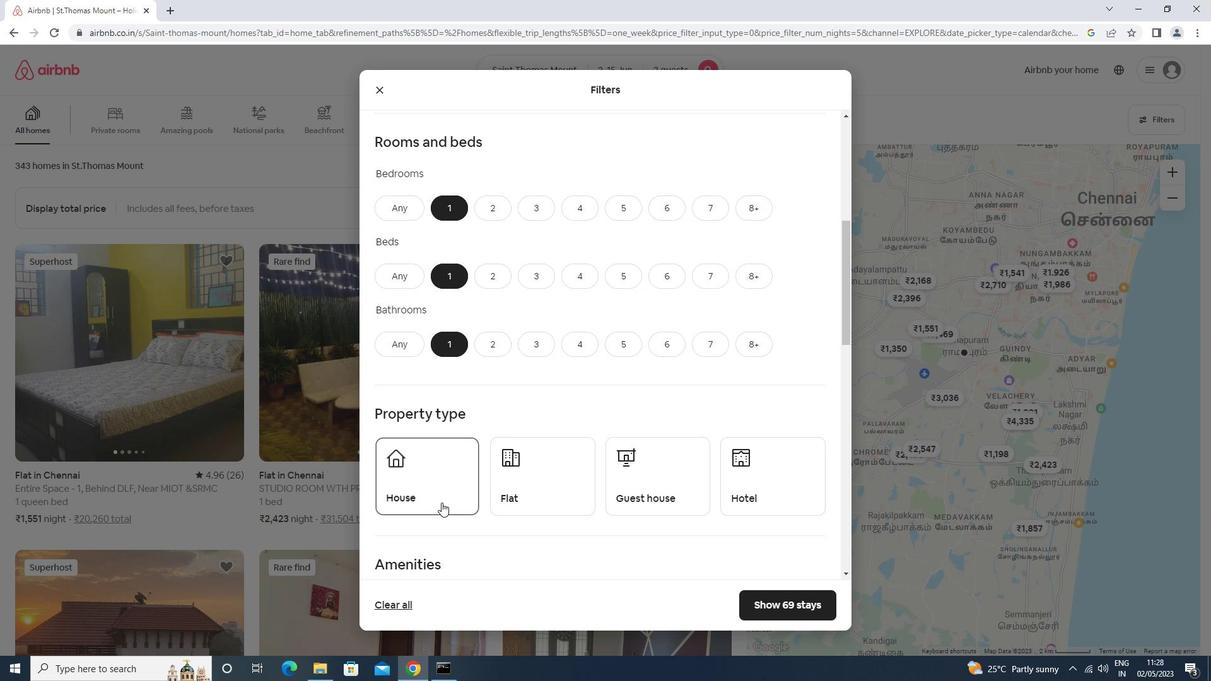 
Action: Mouse pressed left at (535, 492)
Screenshot: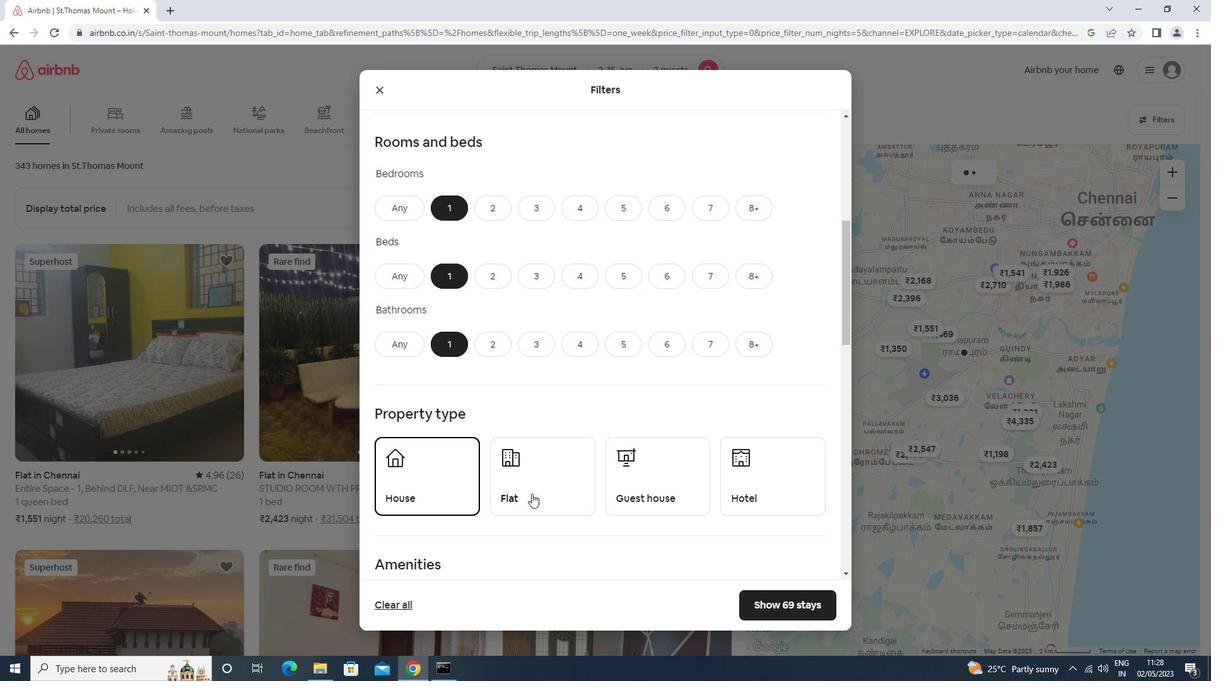 
Action: Mouse moved to (627, 478)
Screenshot: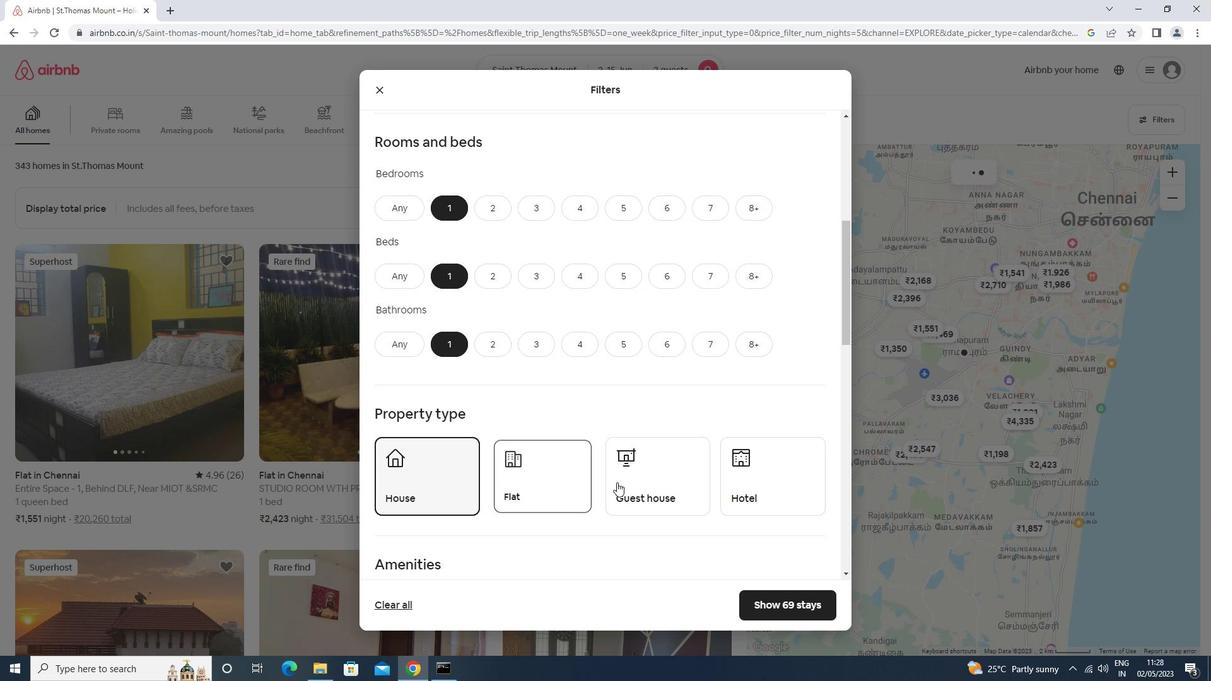 
Action: Mouse pressed left at (627, 478)
Screenshot: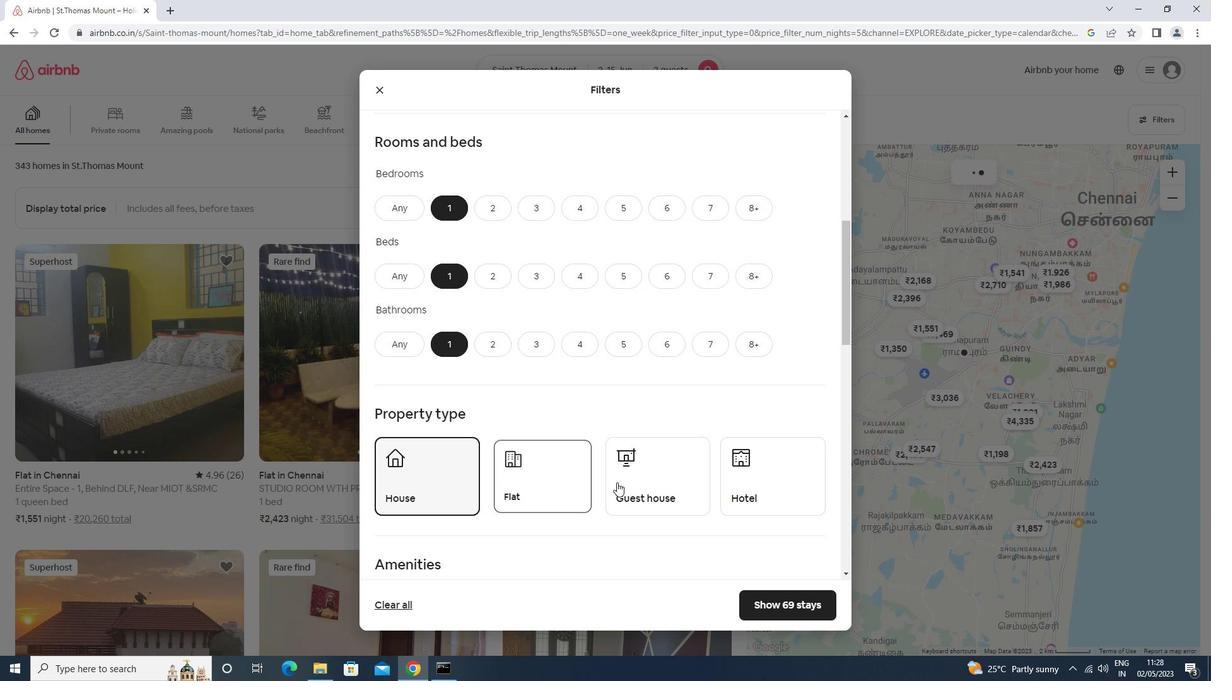 
Action: Mouse moved to (758, 469)
Screenshot: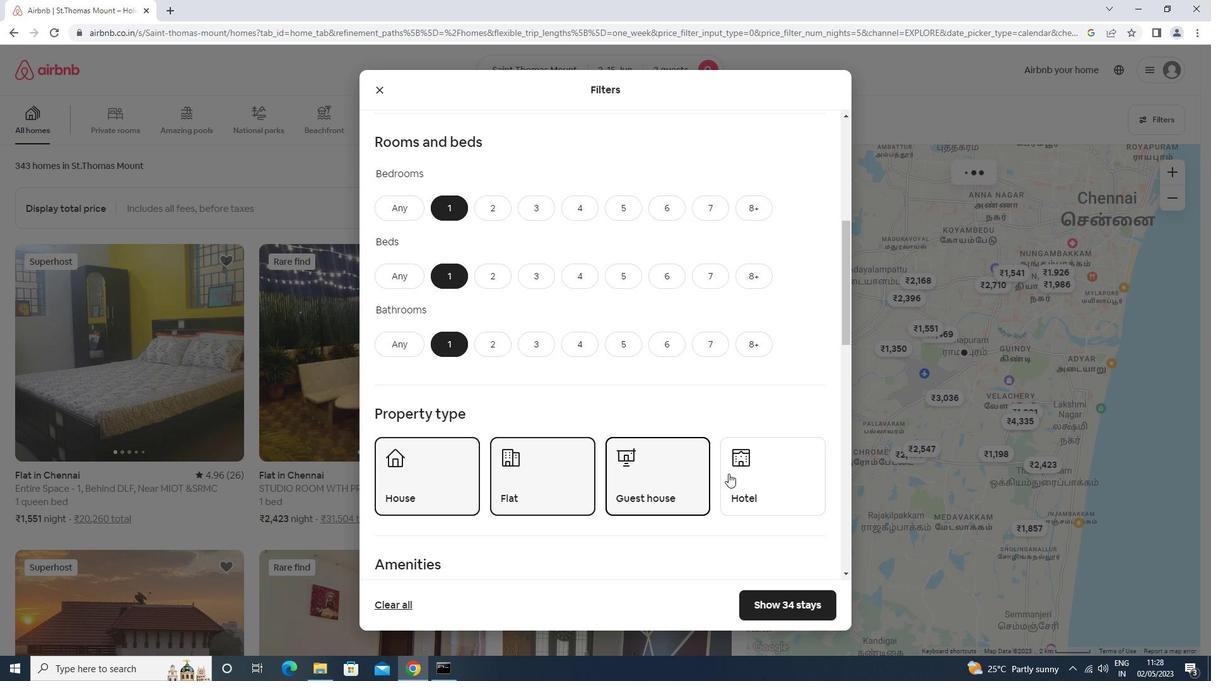 
Action: Mouse pressed left at (758, 469)
Screenshot: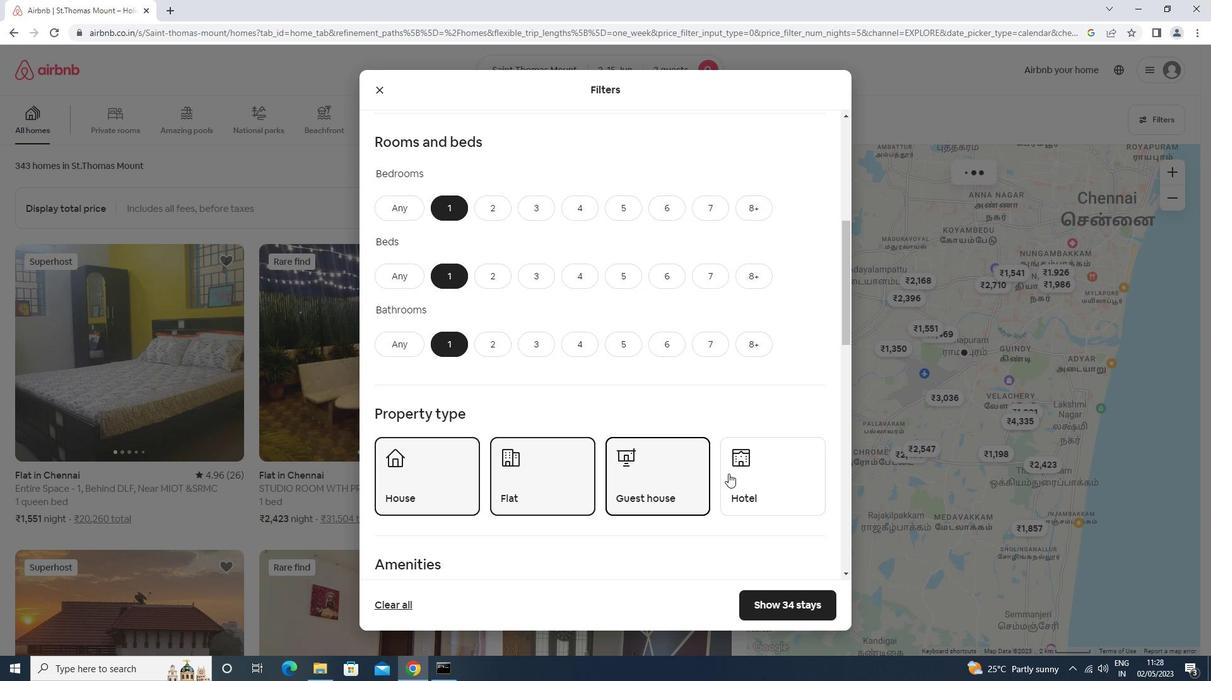 
Action: Mouse moved to (737, 473)
Screenshot: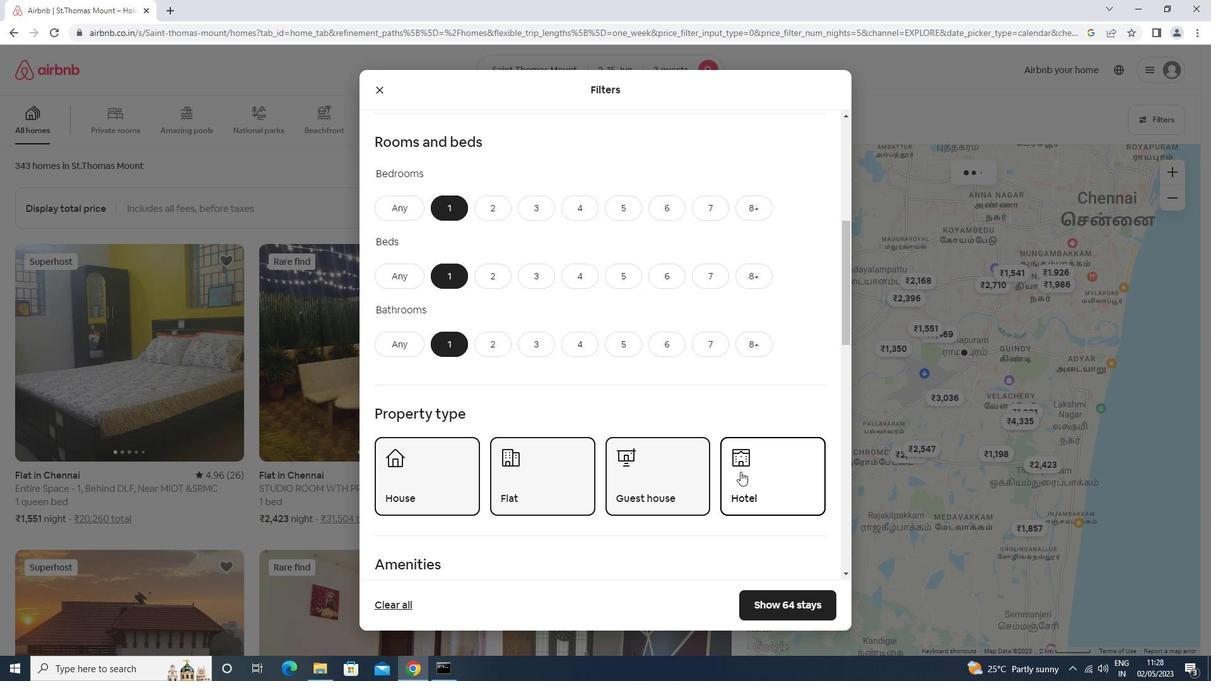 
Action: Mouse scrolled (737, 472) with delta (0, 0)
Screenshot: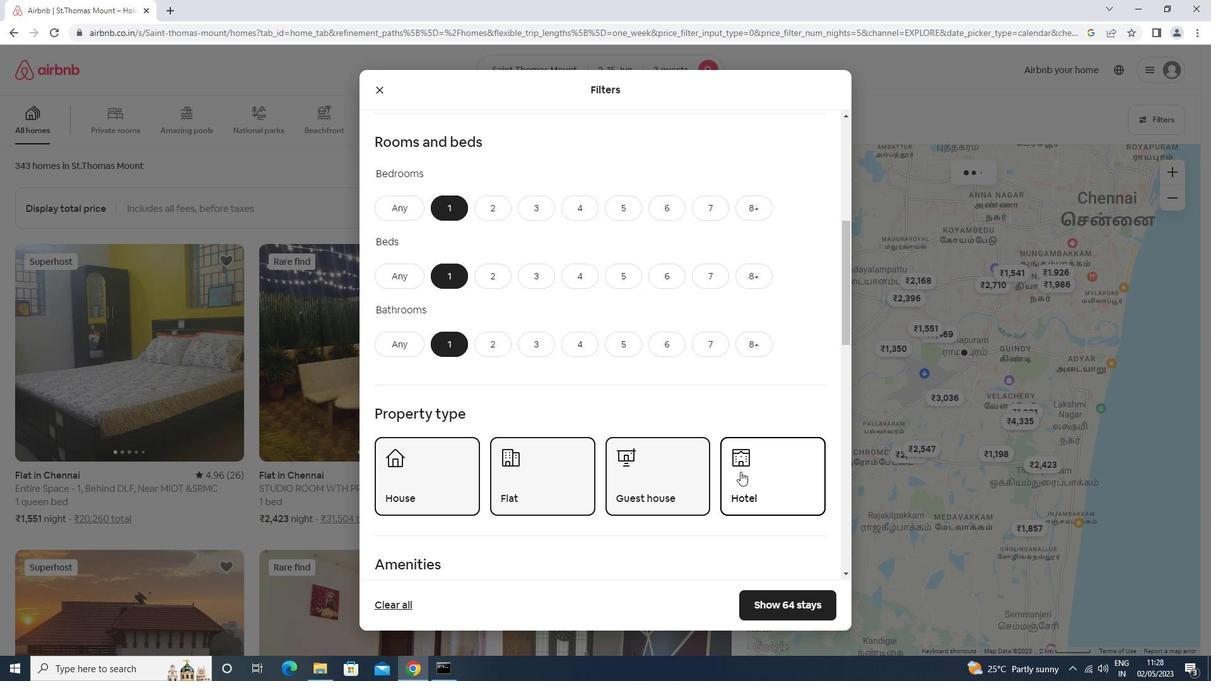 
Action: Mouse scrolled (737, 472) with delta (0, 0)
Screenshot: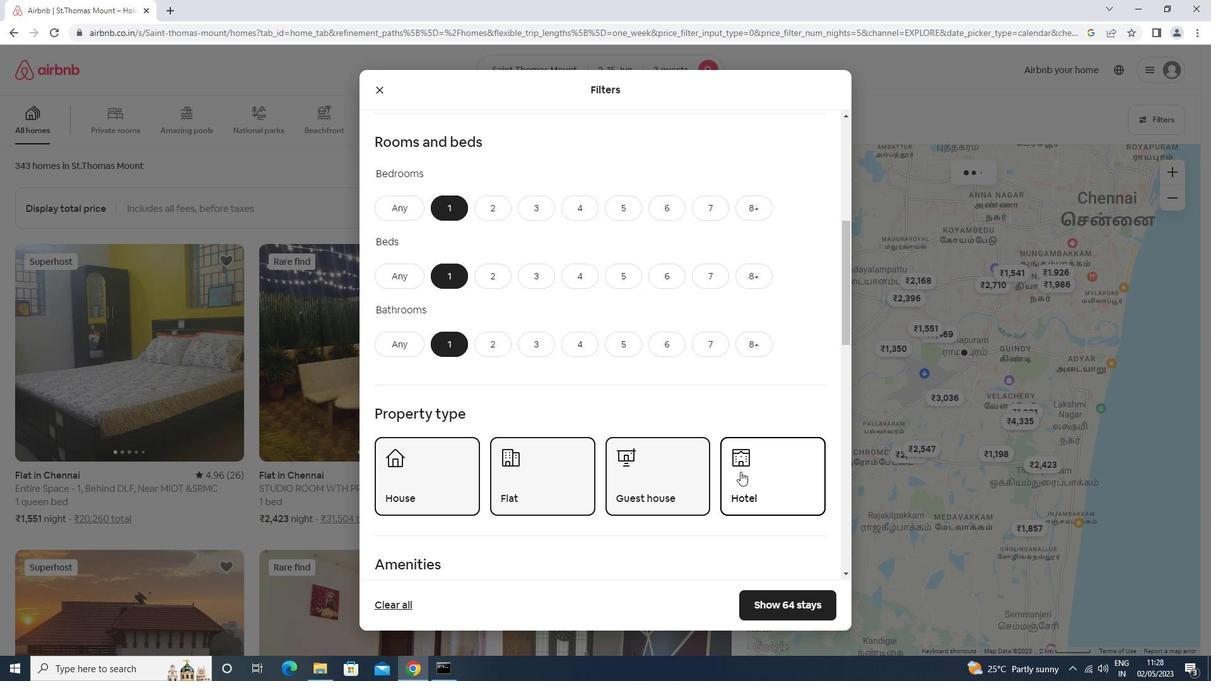 
Action: Mouse scrolled (737, 472) with delta (0, 0)
Screenshot: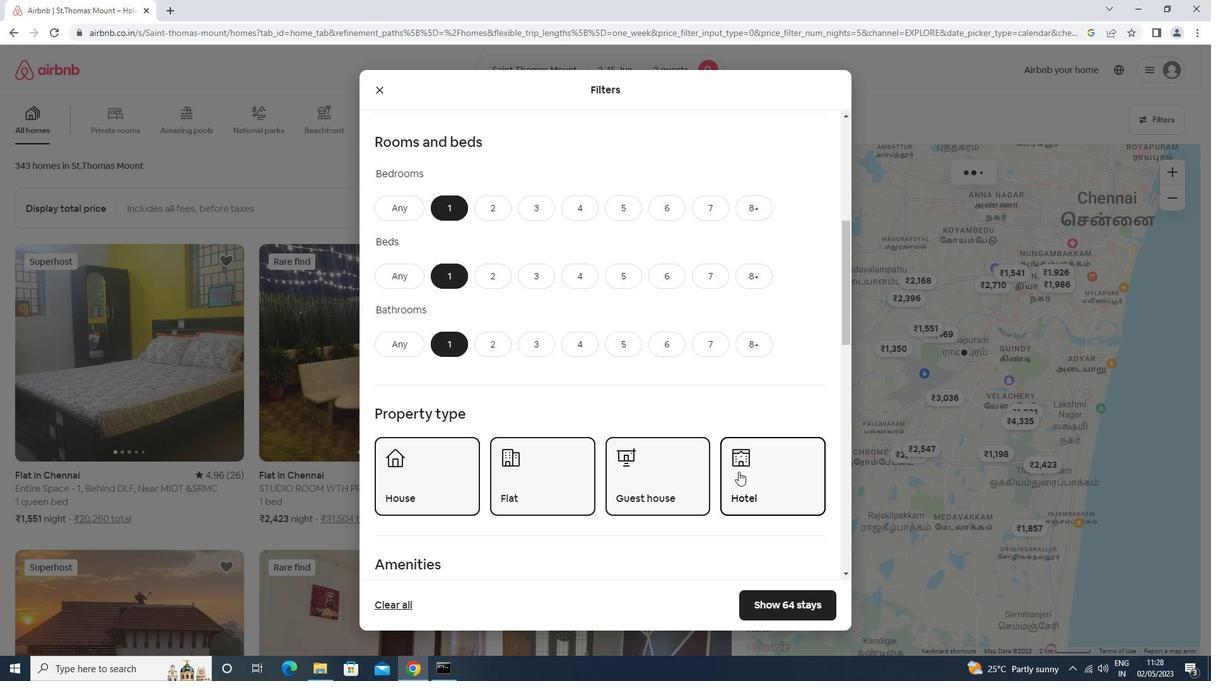 
Action: Mouse scrolled (737, 472) with delta (0, 0)
Screenshot: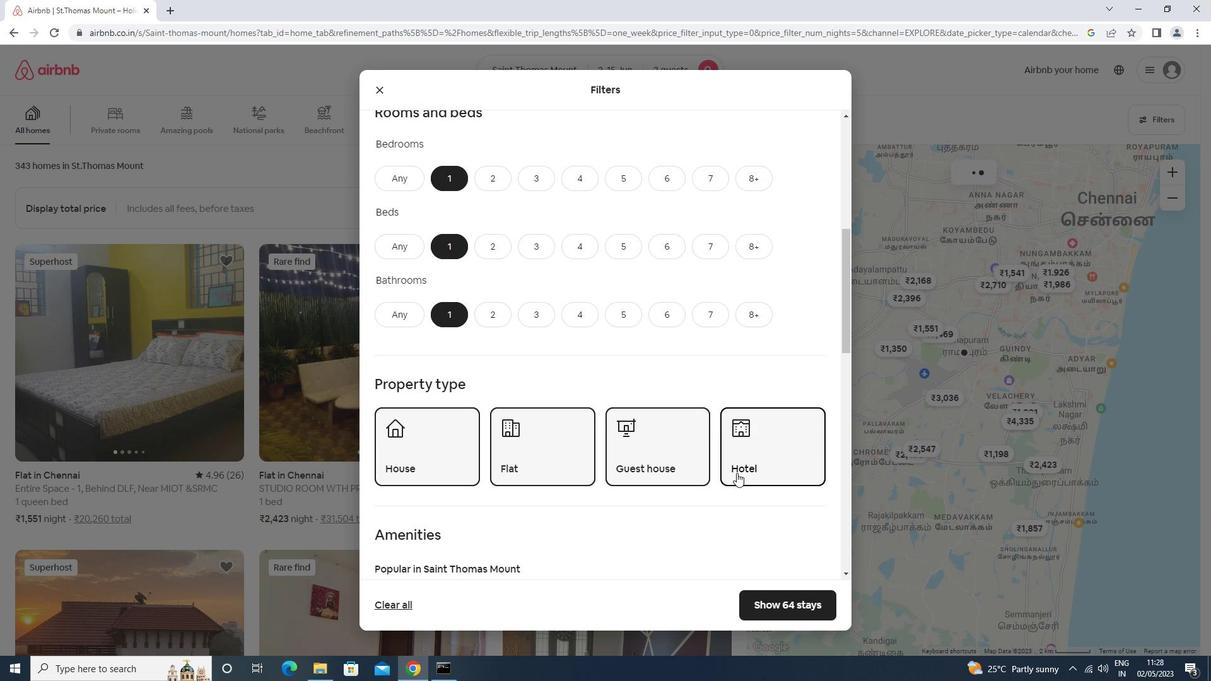 
Action: Mouse moved to (487, 449)
Screenshot: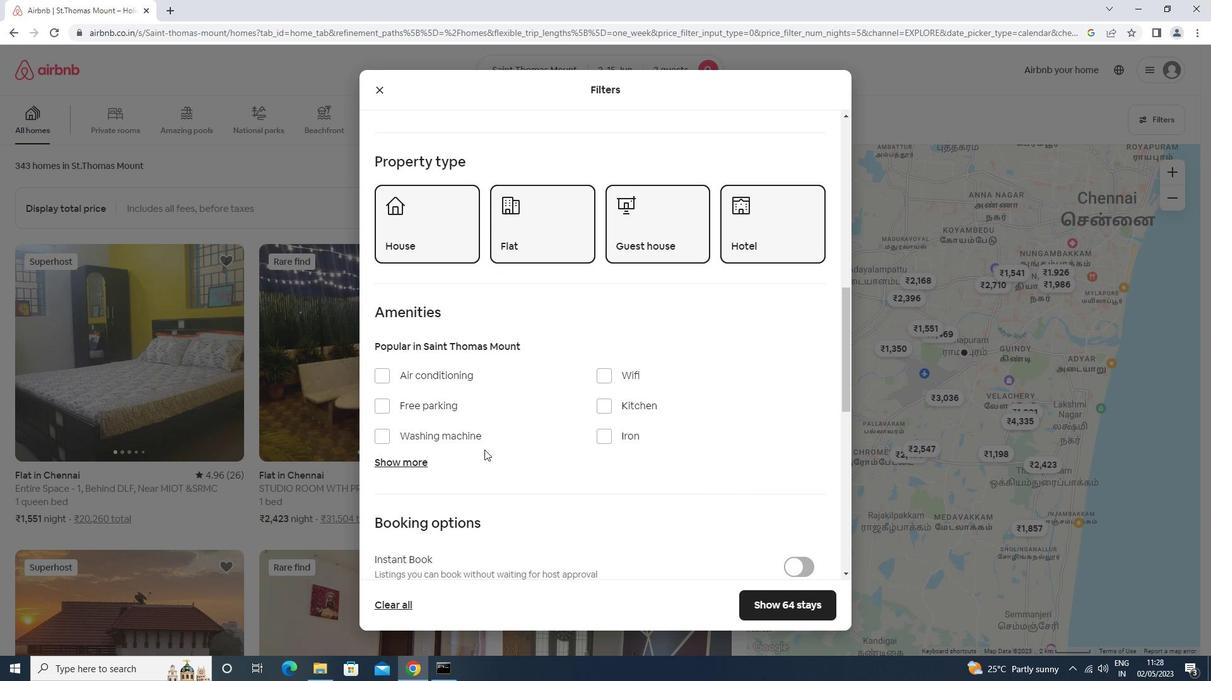 
Action: Mouse scrolled (487, 449) with delta (0, 0)
Screenshot: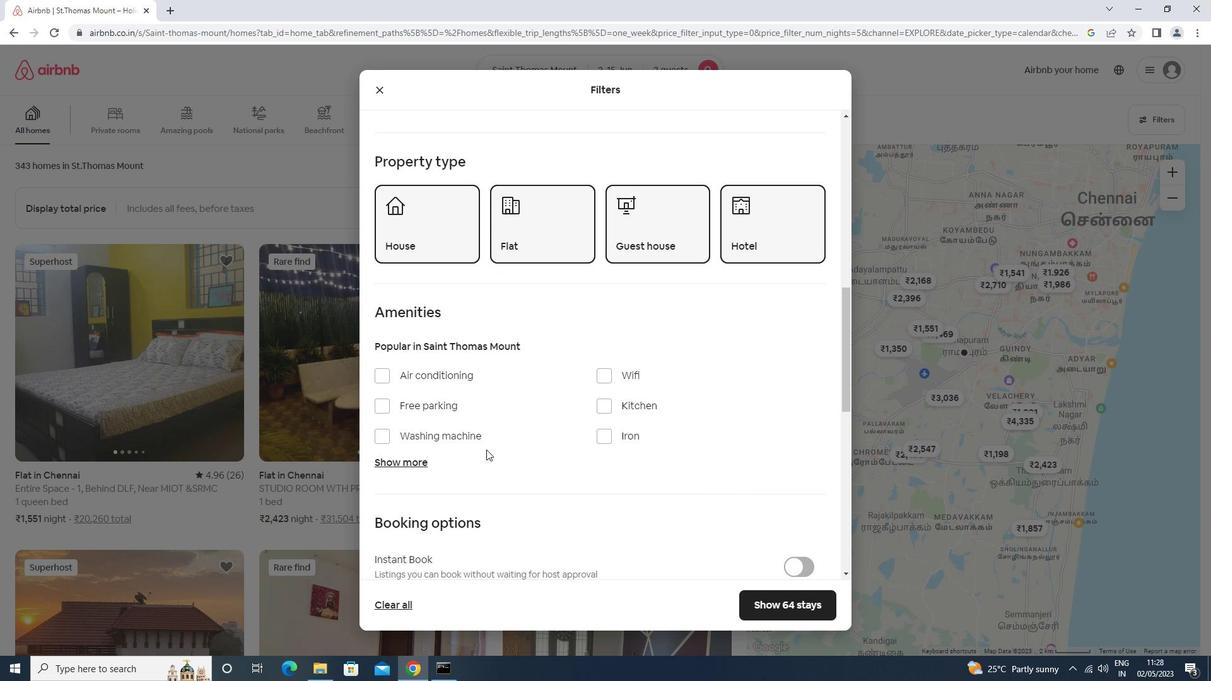 
Action: Mouse moved to (488, 450)
Screenshot: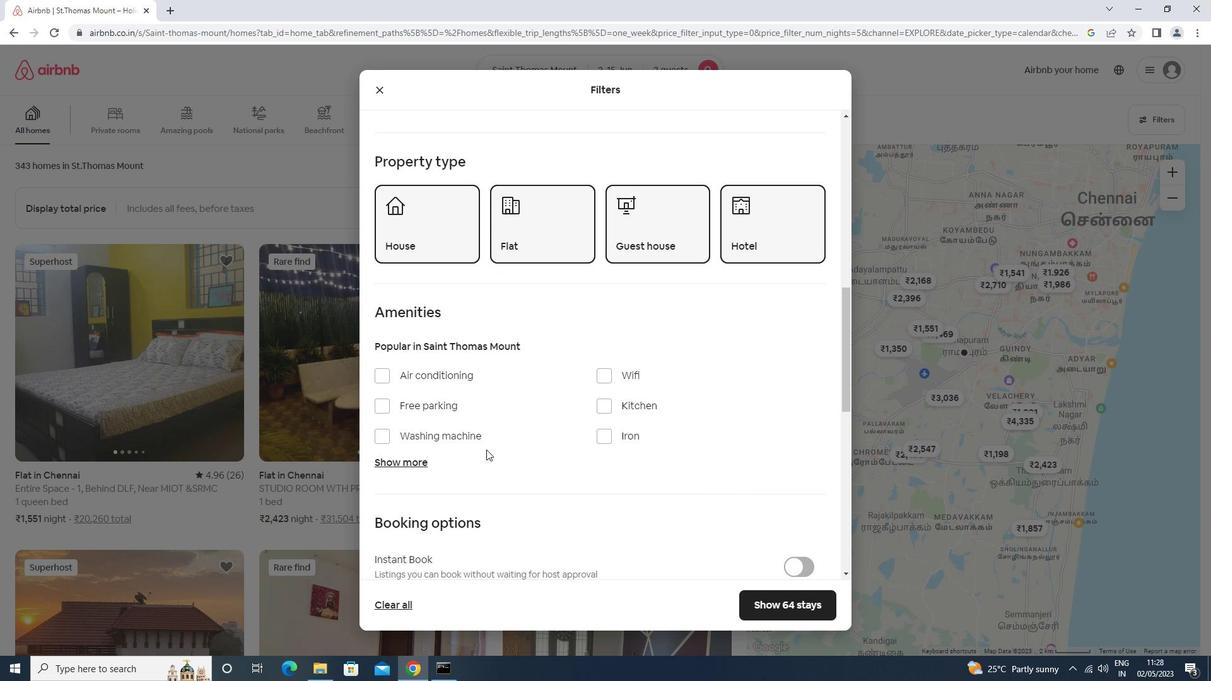 
Action: Mouse scrolled (488, 449) with delta (0, 0)
Screenshot: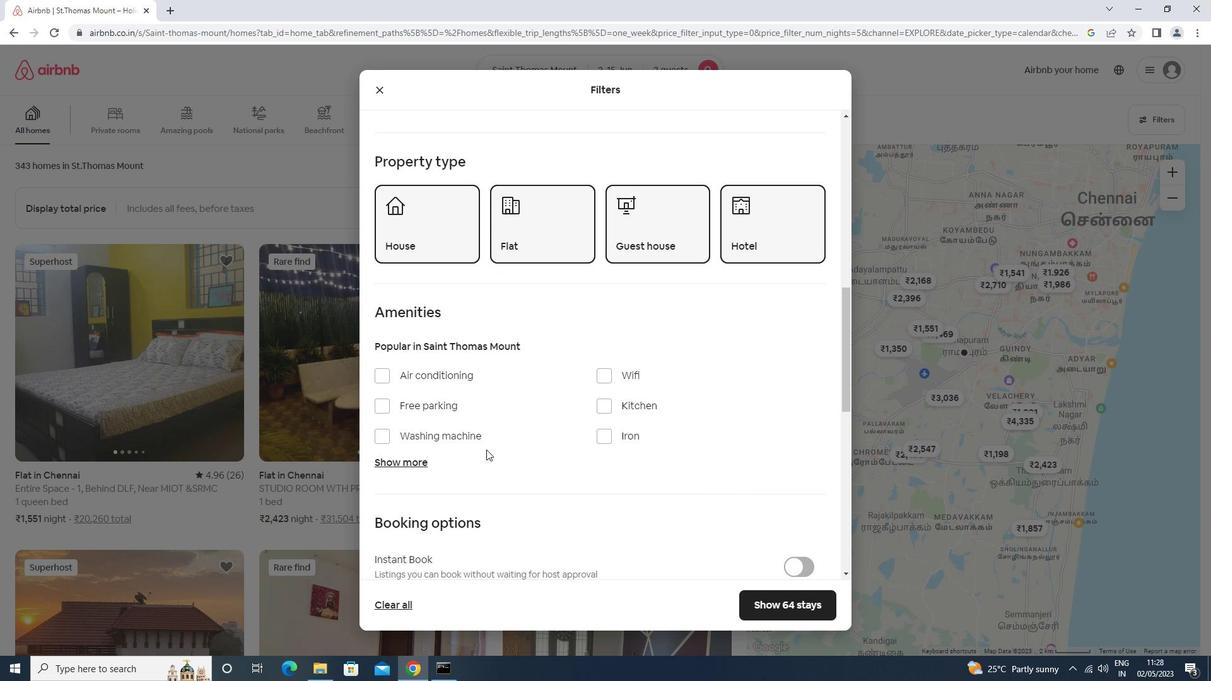 
Action: Mouse moved to (488, 450)
Screenshot: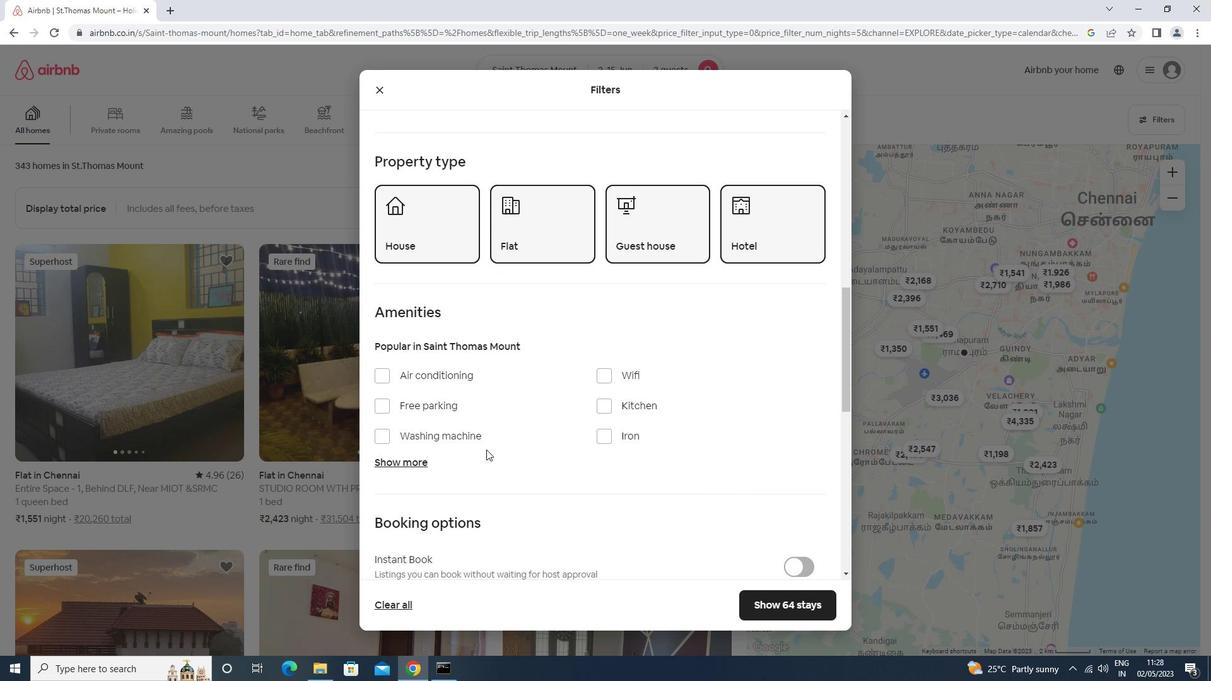 
Action: Mouse scrolled (488, 449) with delta (0, 0)
Screenshot: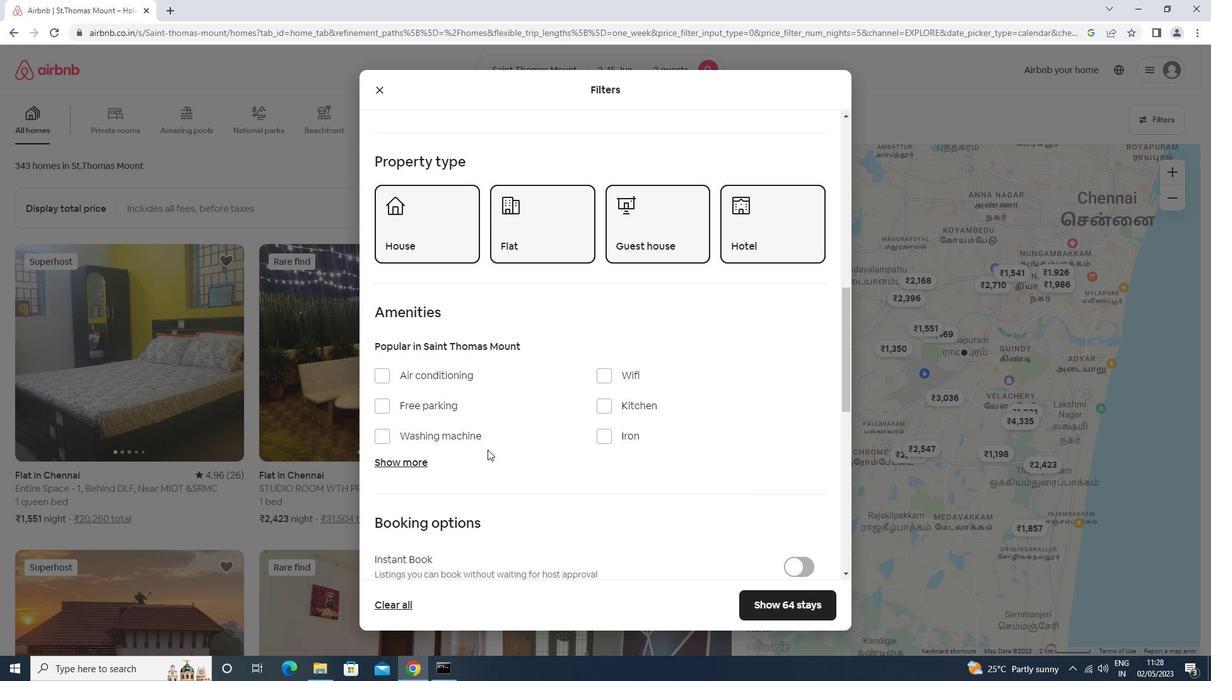 
Action: Mouse moved to (796, 418)
Screenshot: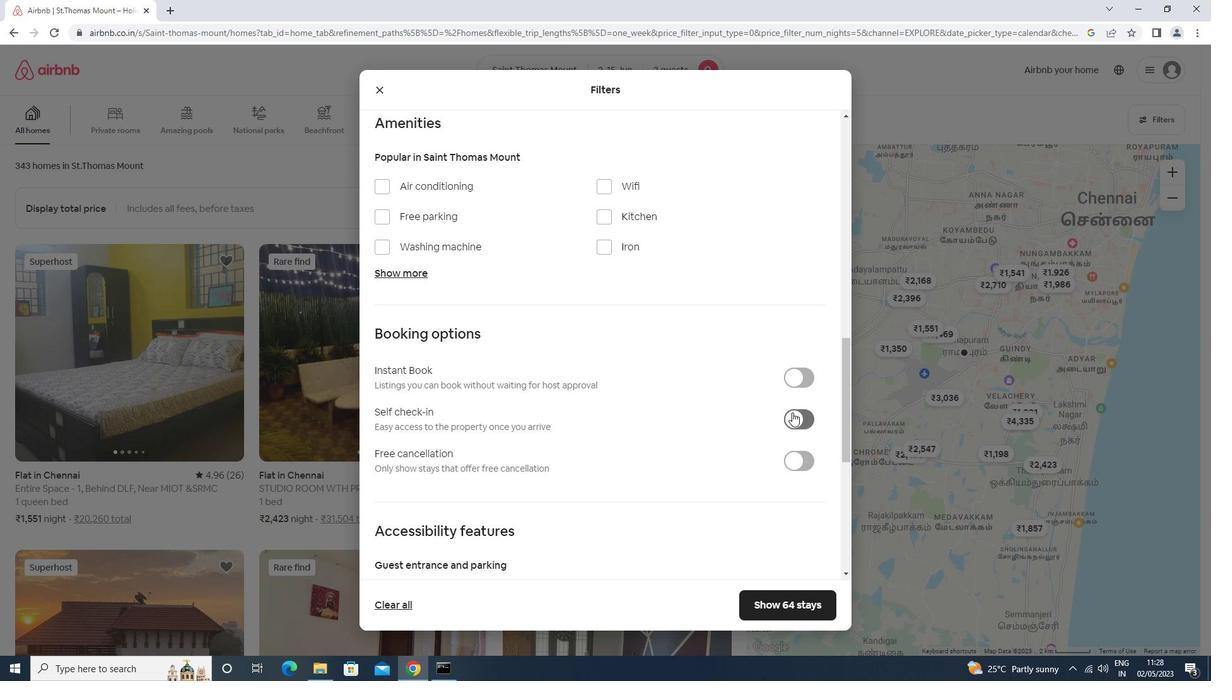 
Action: Mouse pressed left at (796, 418)
Screenshot: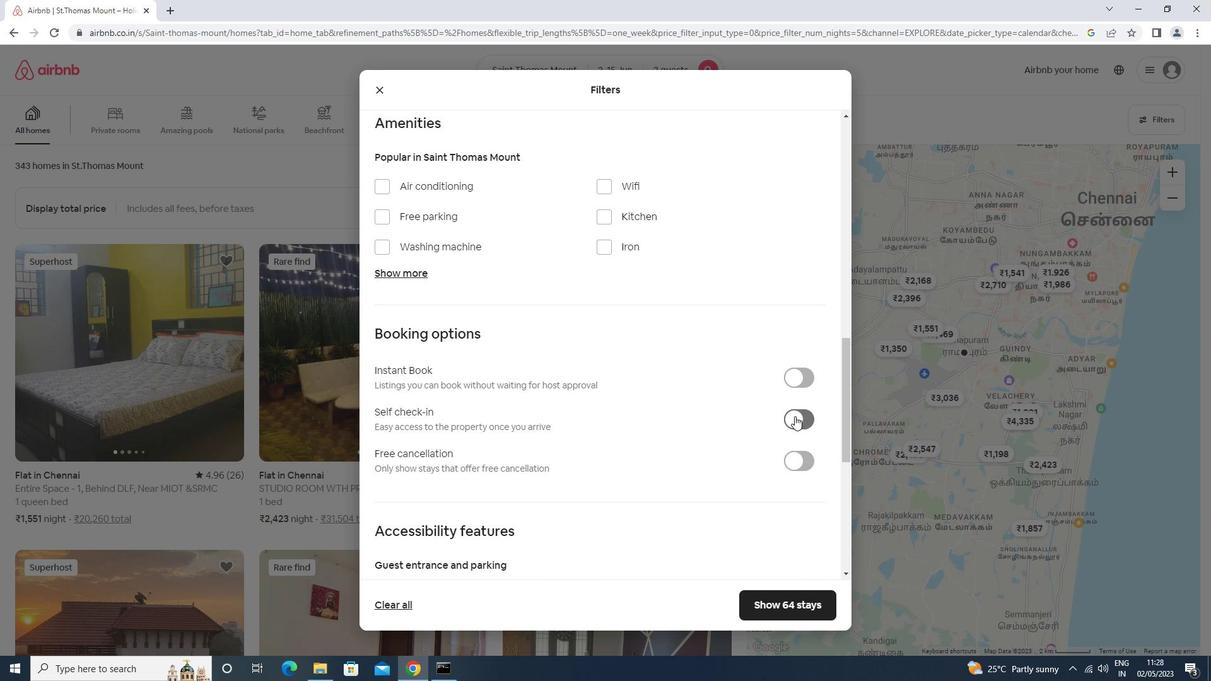 
Action: Mouse moved to (581, 464)
Screenshot: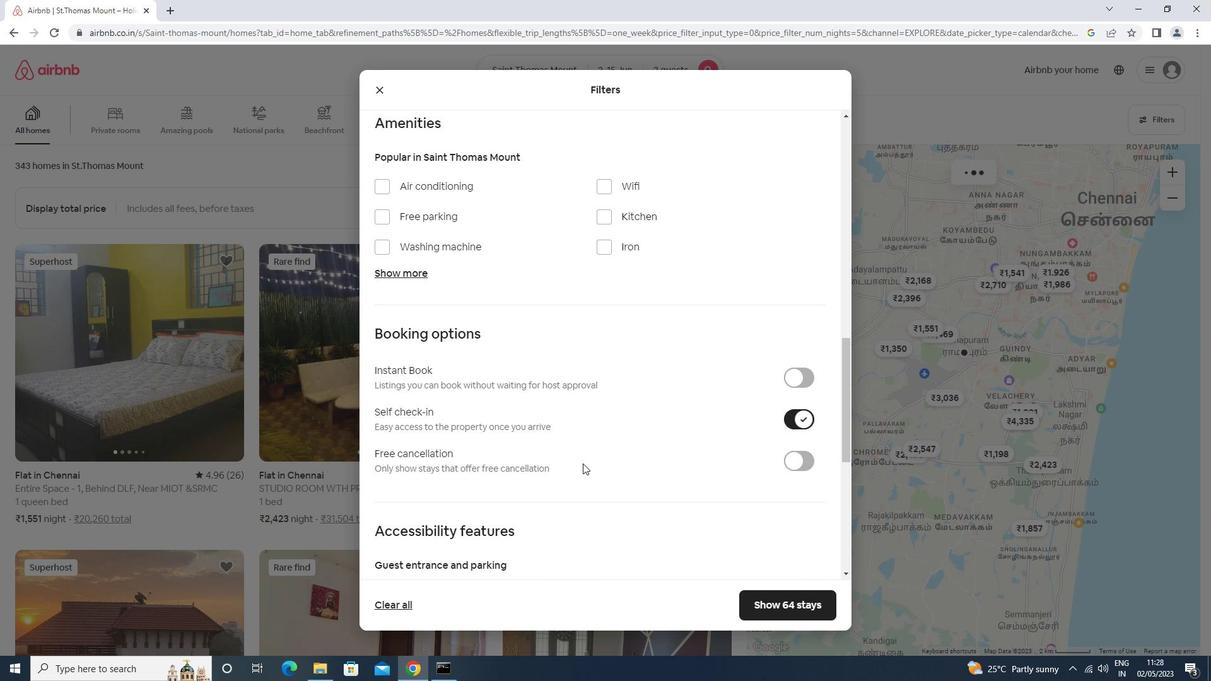 
Action: Mouse scrolled (581, 463) with delta (0, 0)
Screenshot: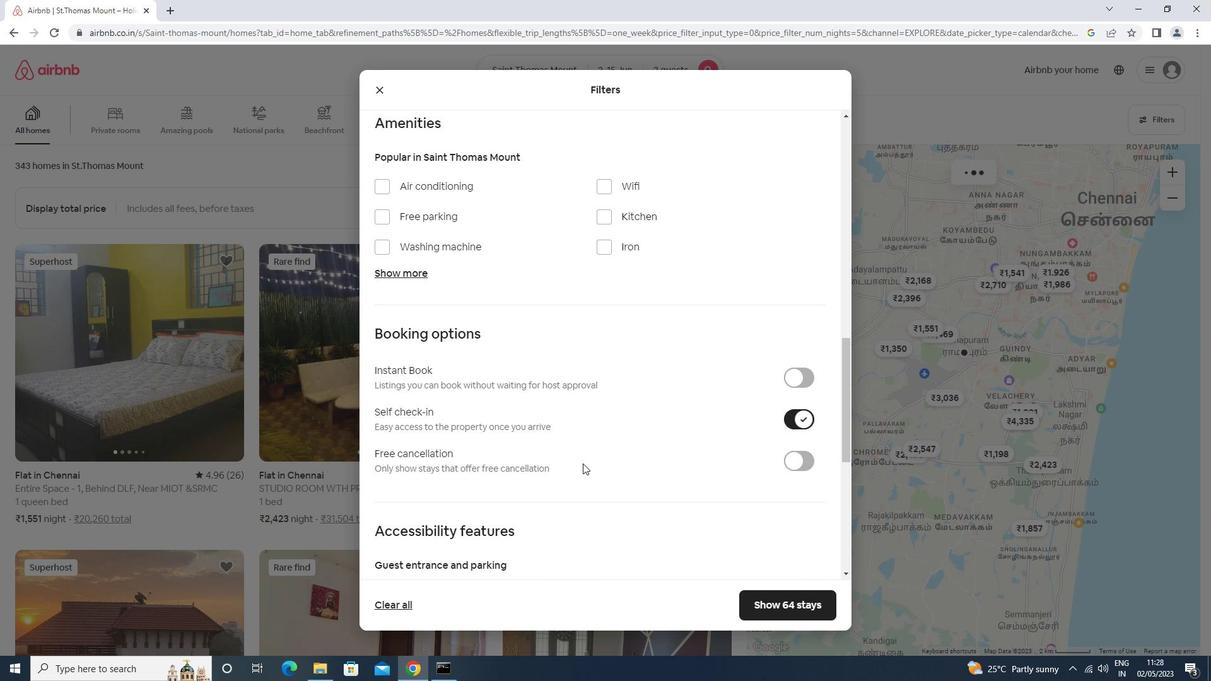 
Action: Mouse moved to (579, 466)
Screenshot: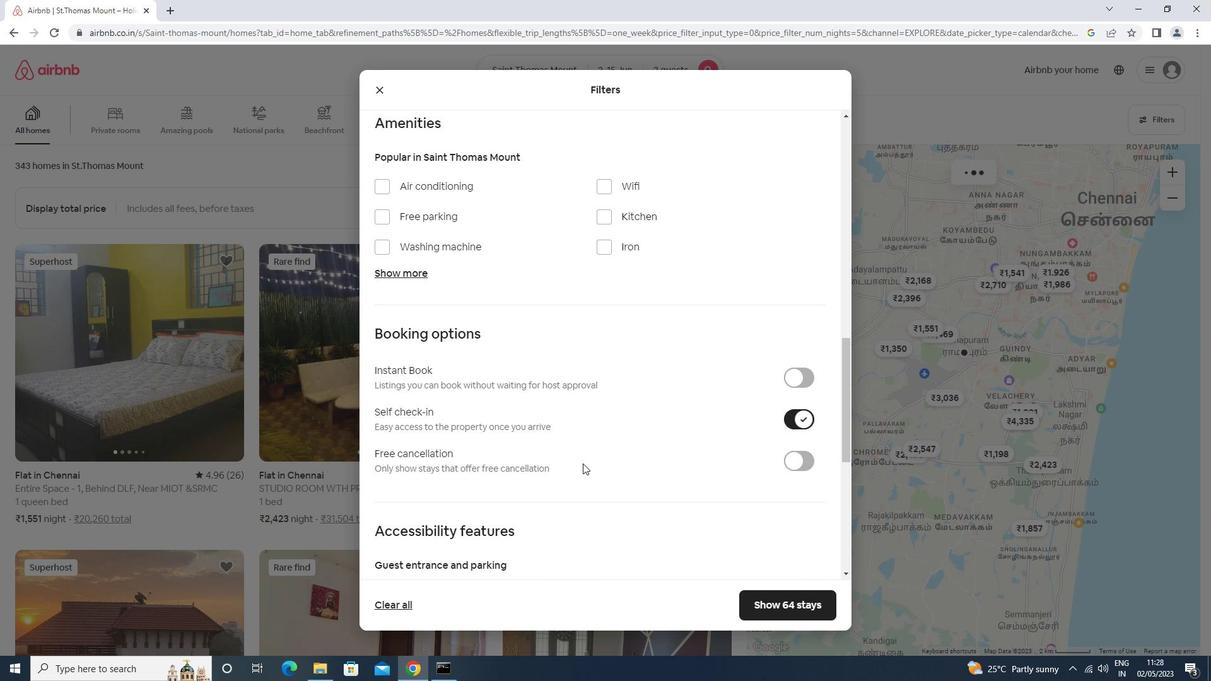 
Action: Mouse scrolled (579, 465) with delta (0, 0)
Screenshot: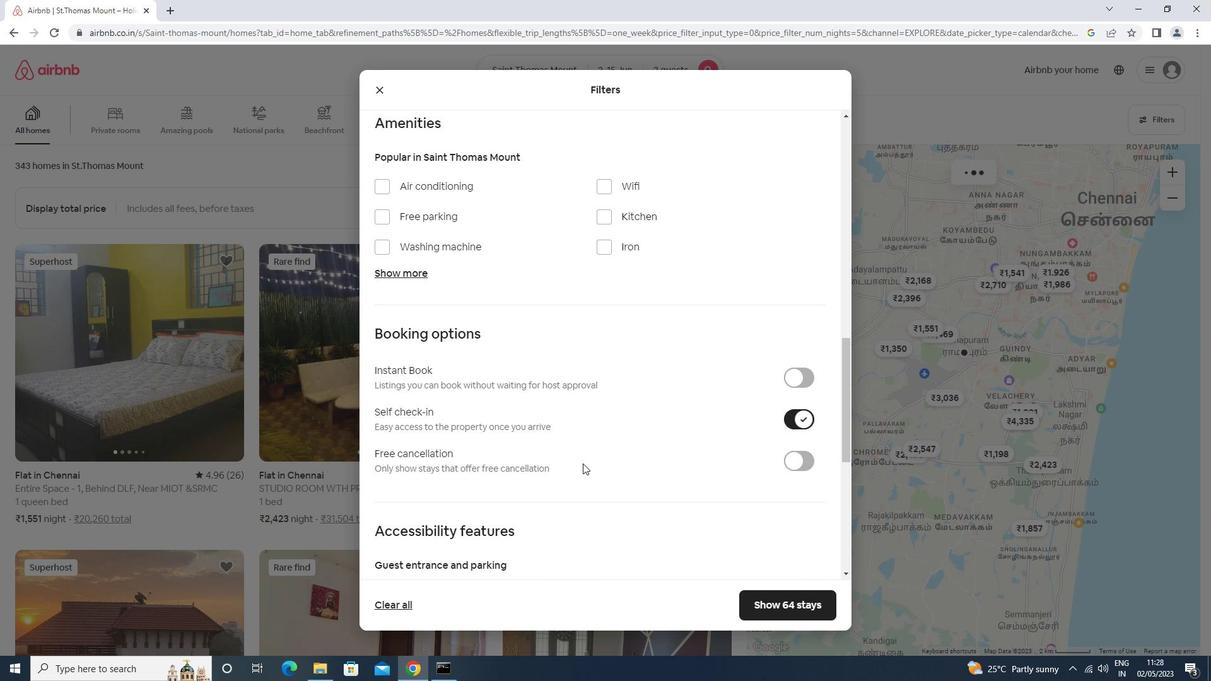
Action: Mouse moved to (579, 466)
Screenshot: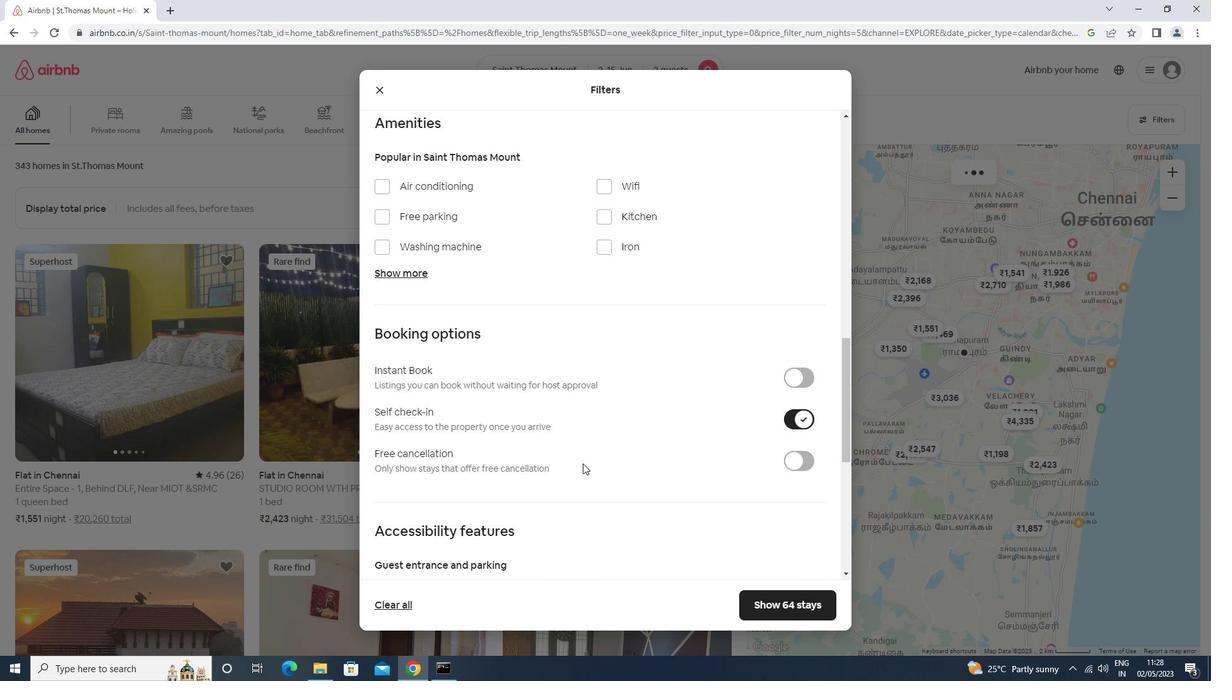 
Action: Mouse scrolled (579, 466) with delta (0, 0)
Screenshot: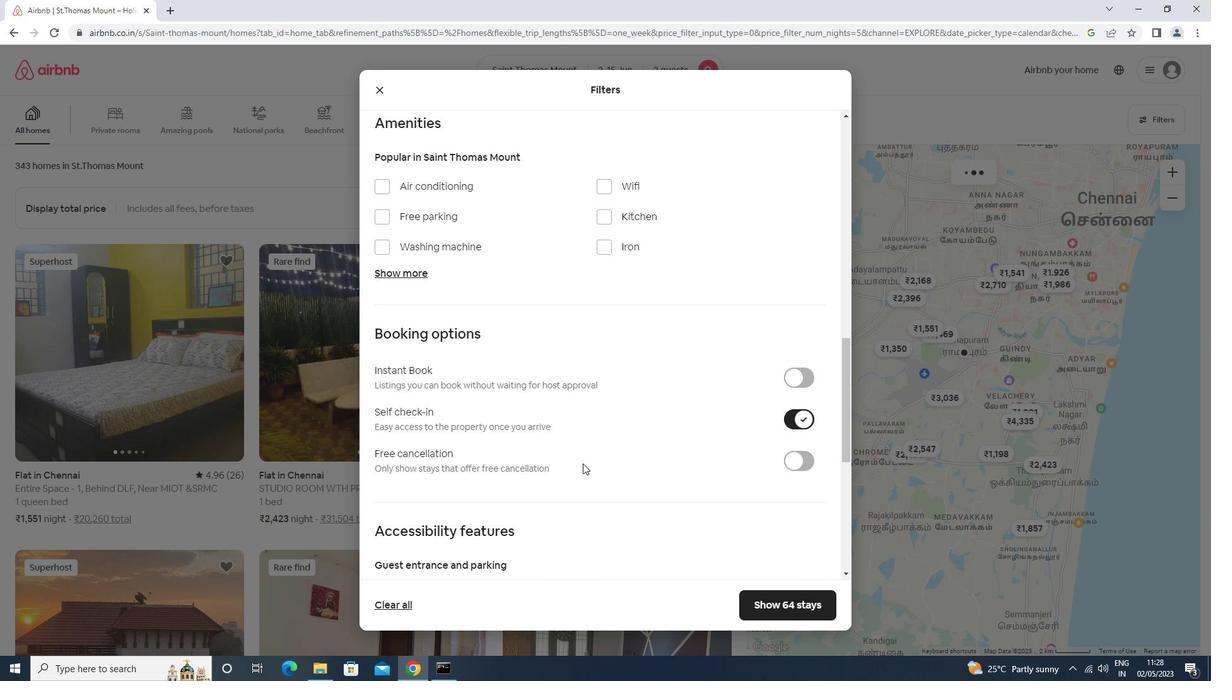 
Action: Mouse moved to (579, 466)
Screenshot: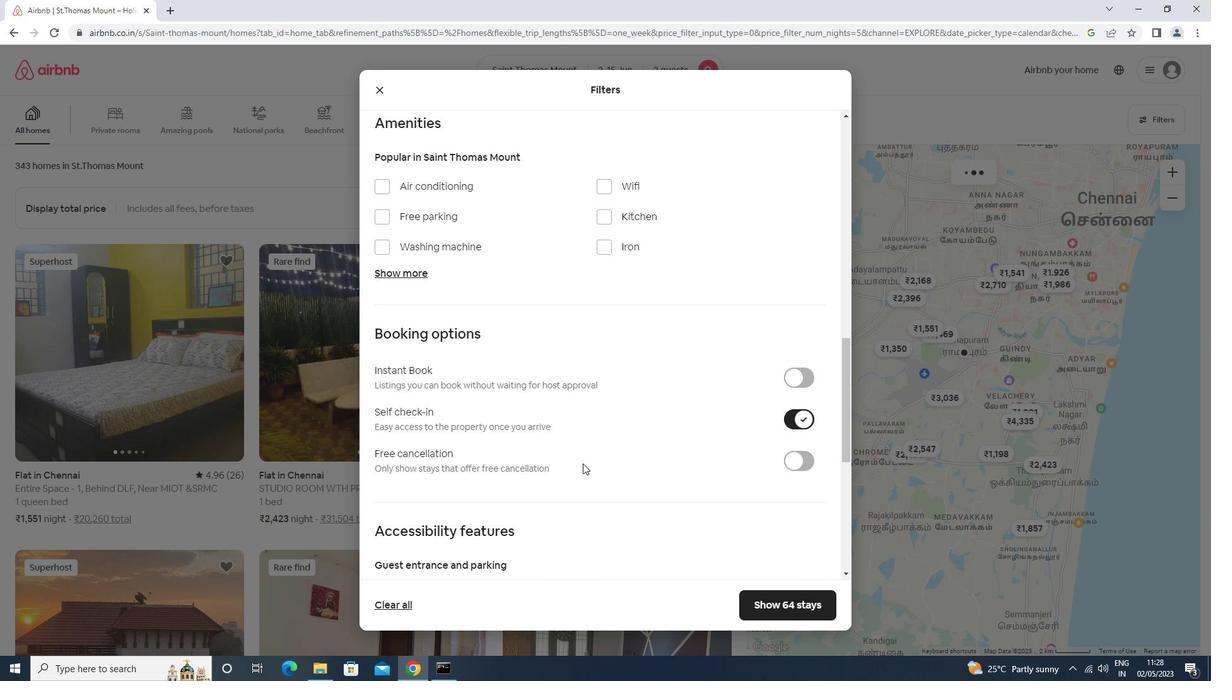 
Action: Mouse scrolled (579, 466) with delta (0, 0)
Screenshot: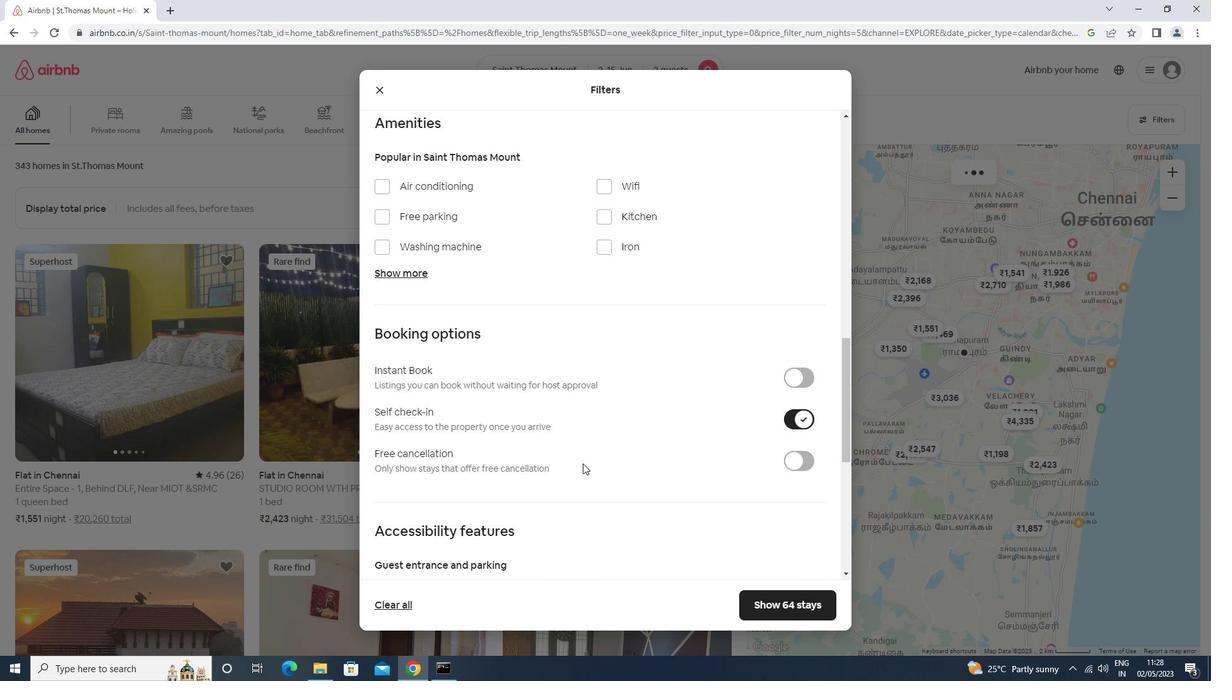 
Action: Mouse moved to (578, 467)
Screenshot: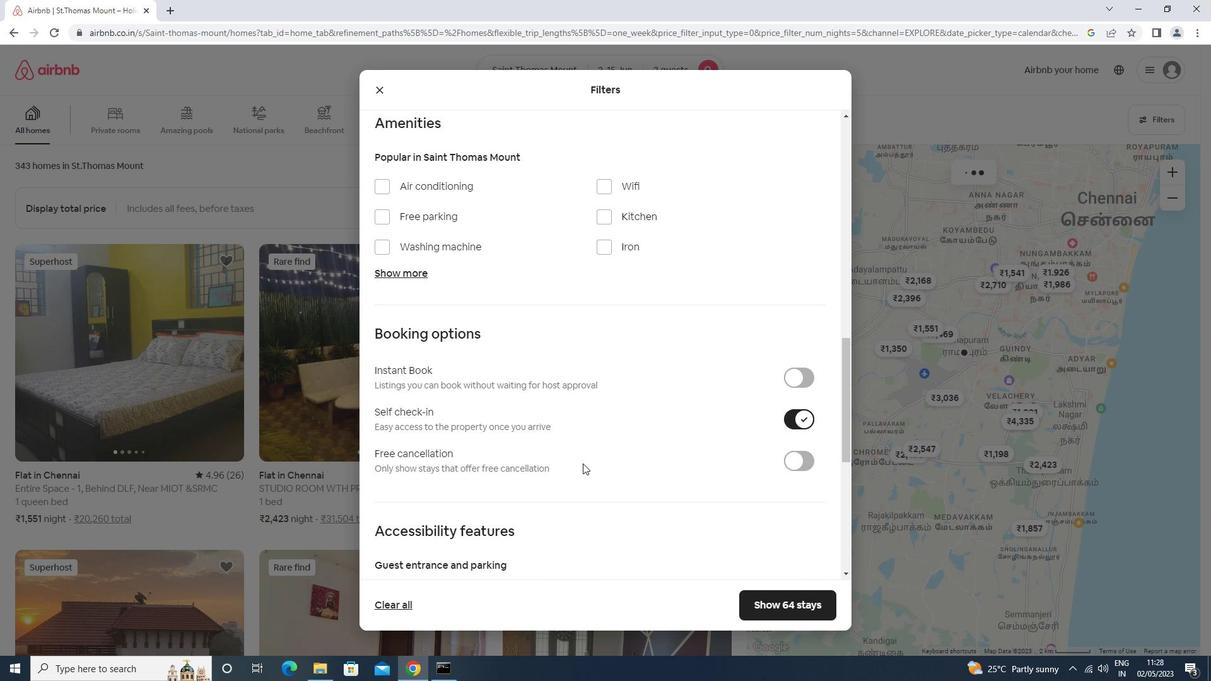 
Action: Mouse scrolled (578, 466) with delta (0, 0)
Screenshot: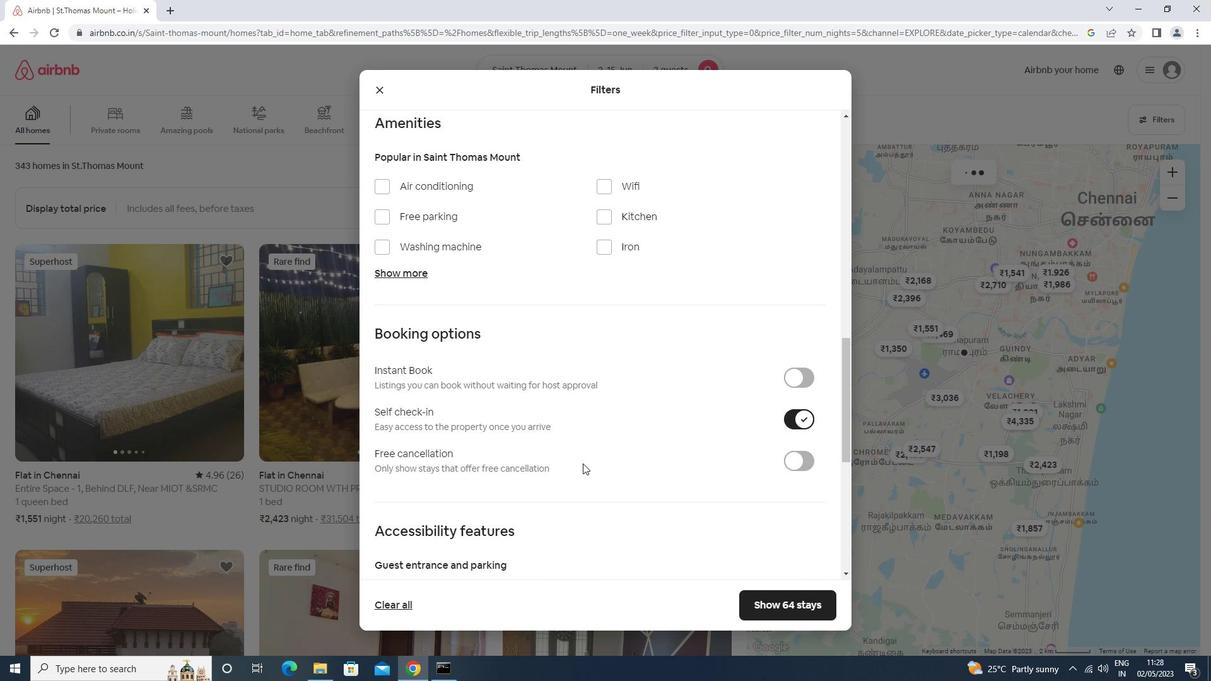 
Action: Mouse scrolled (578, 466) with delta (0, 0)
Screenshot: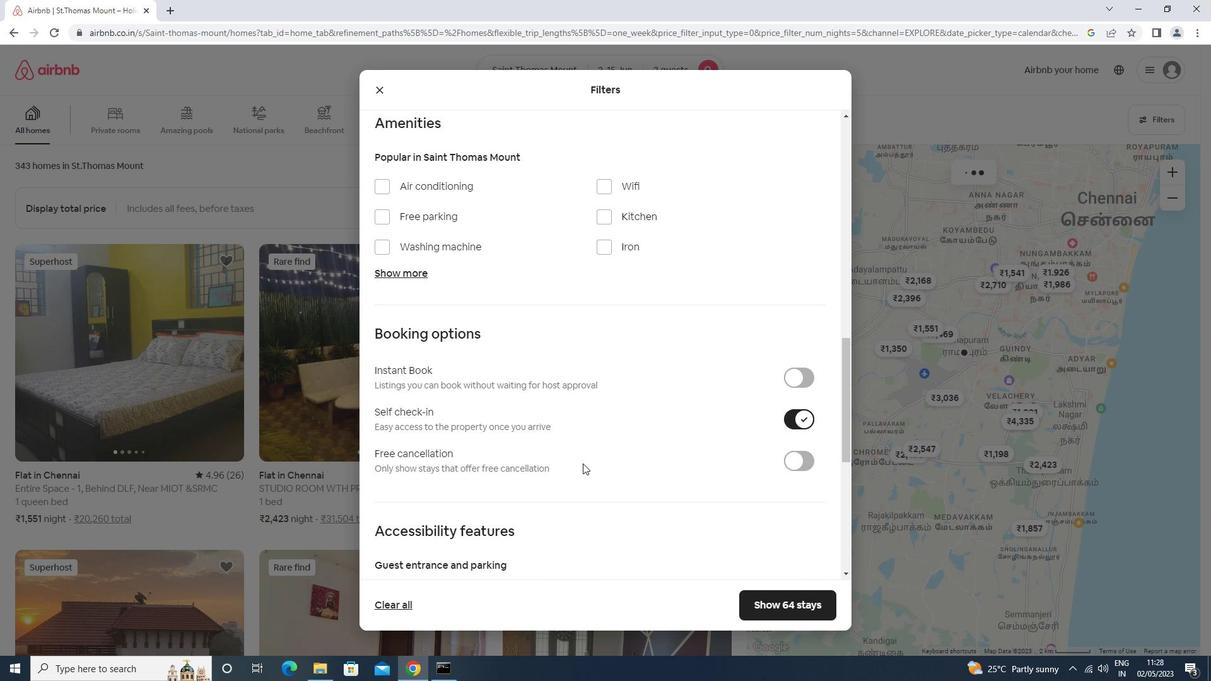 
Action: Mouse moved to (578, 467)
Screenshot: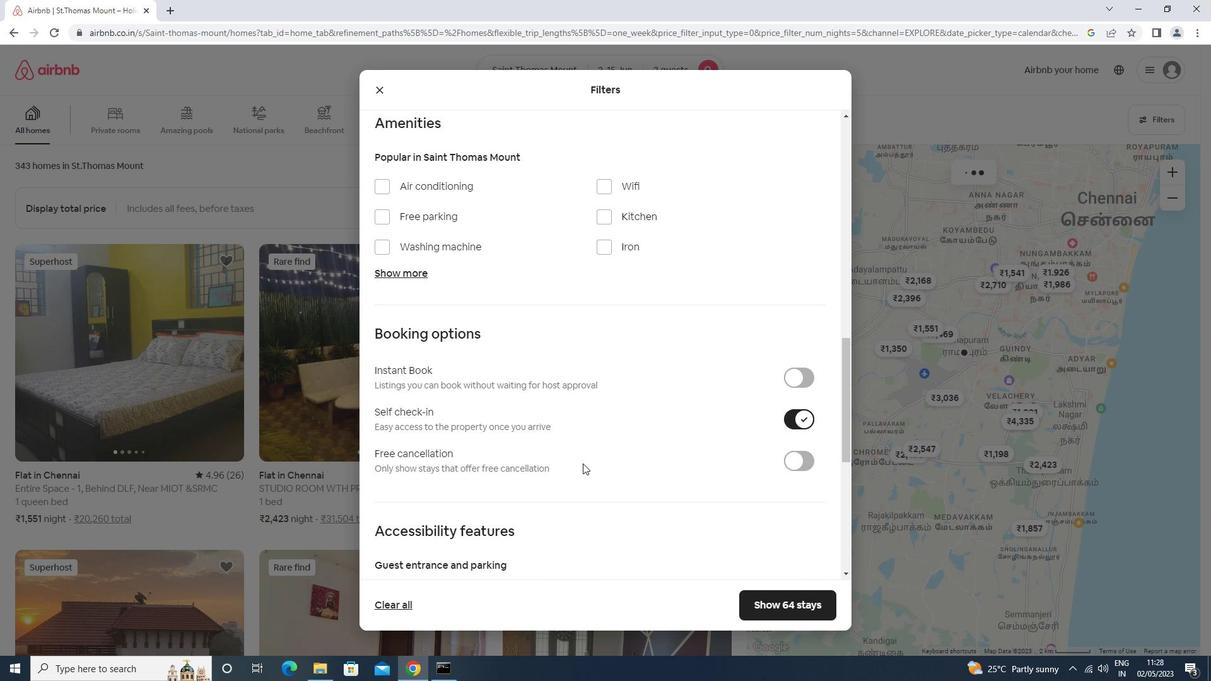 
Action: Mouse scrolled (578, 466) with delta (0, 0)
Screenshot: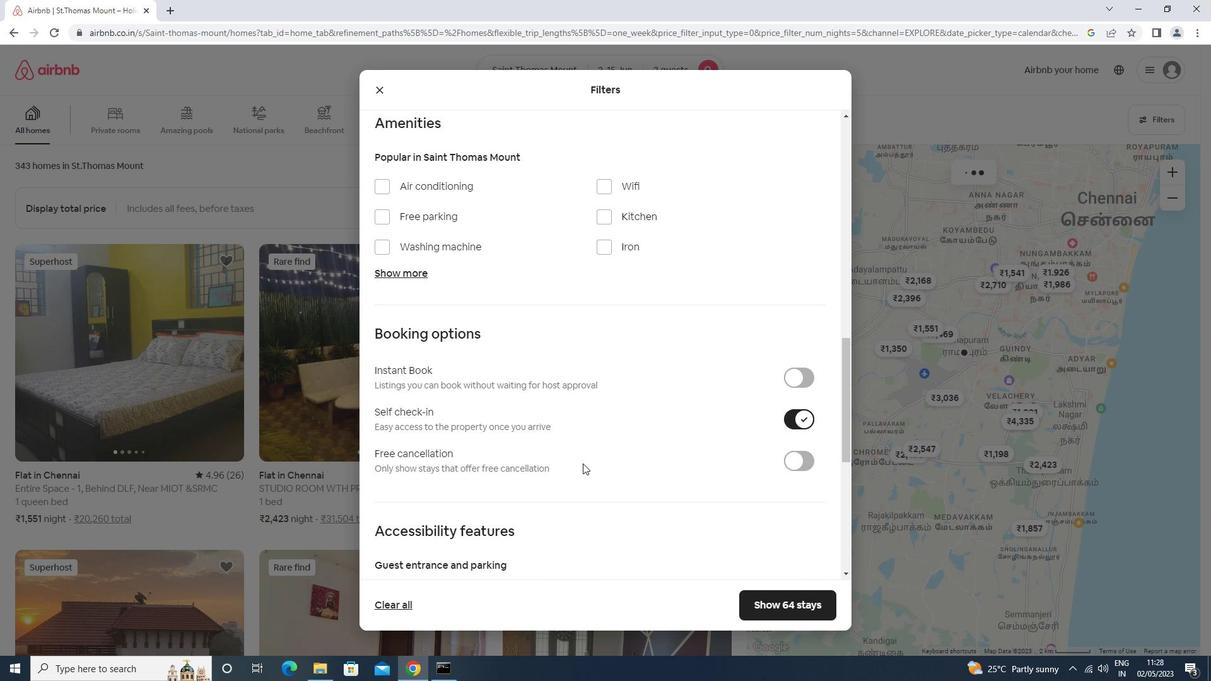 
Action: Mouse moved to (578, 468)
Screenshot: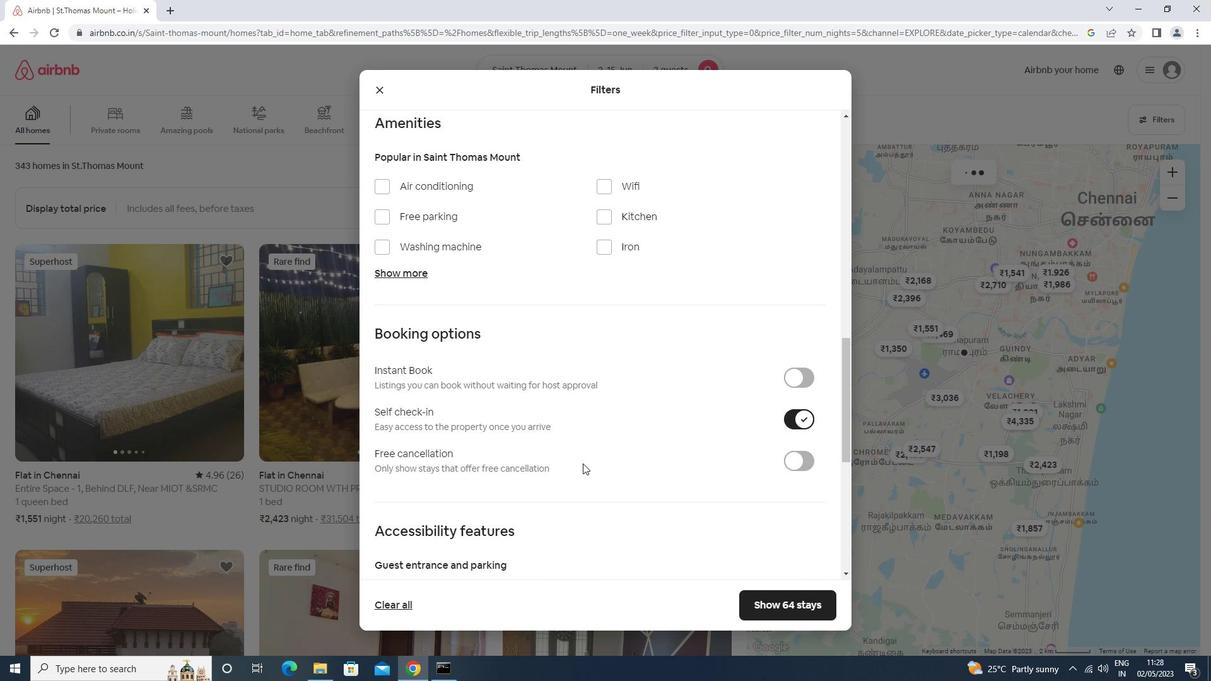 
Action: Mouse scrolled (578, 467) with delta (0, 0)
Screenshot: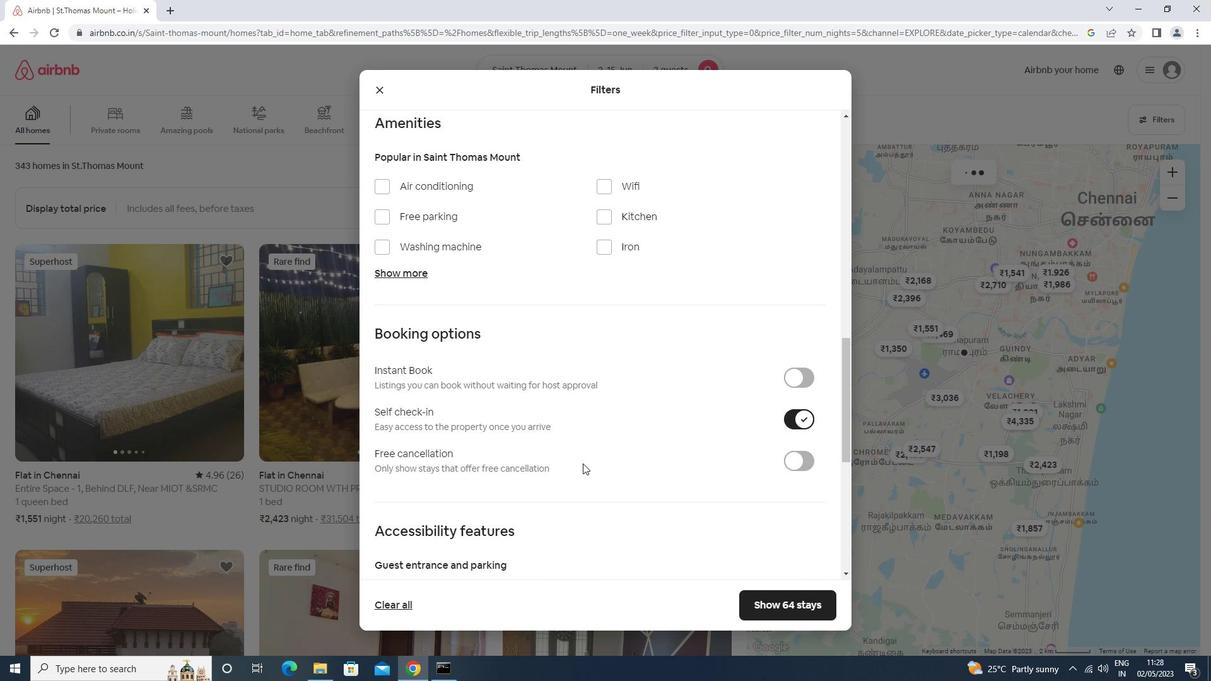 
Action: Mouse moved to (413, 491)
Screenshot: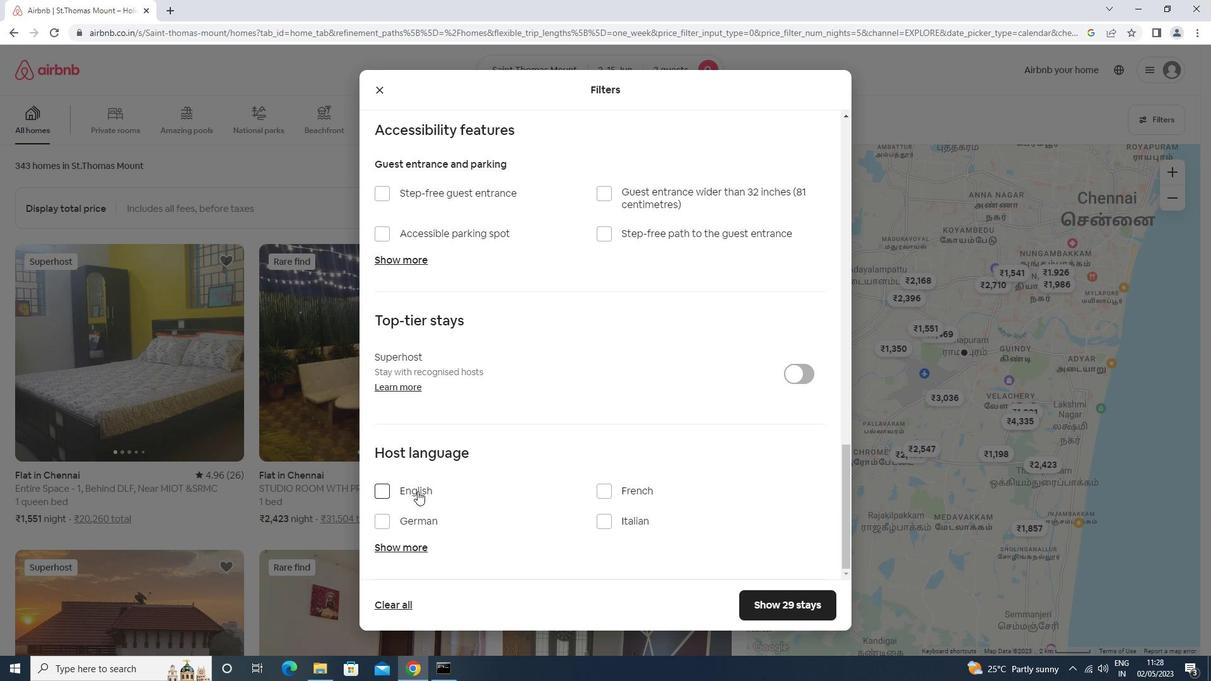
Action: Mouse pressed left at (413, 491)
Screenshot: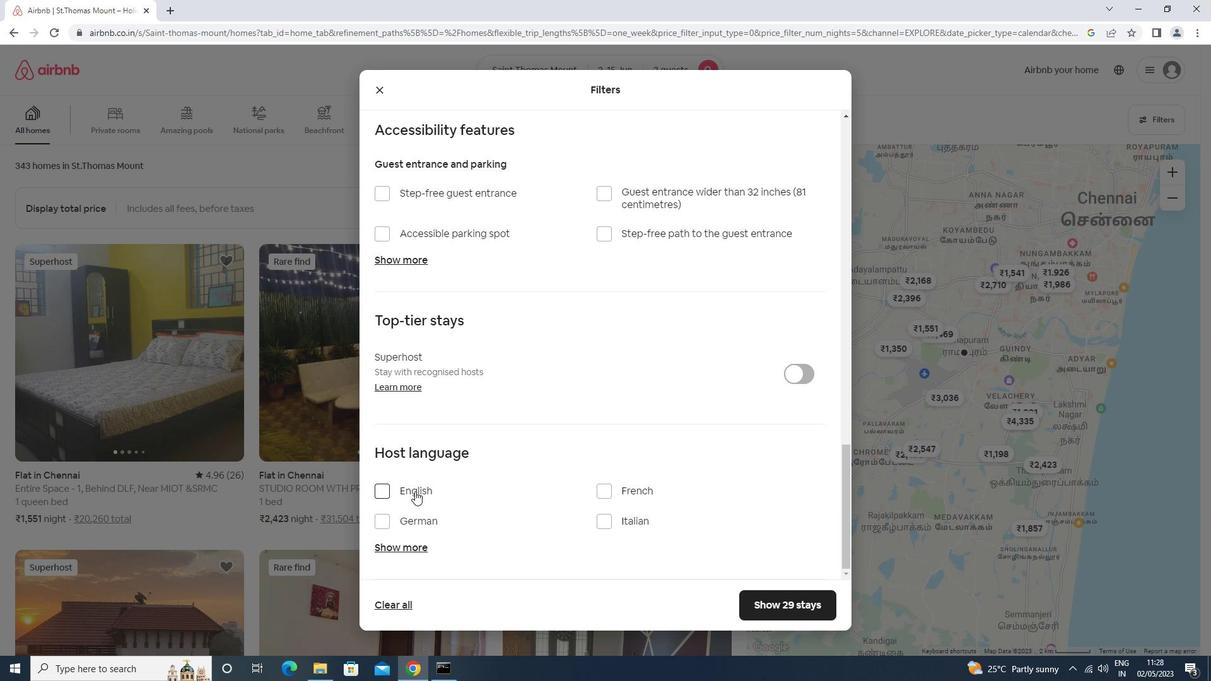 
Action: Mouse moved to (788, 600)
Screenshot: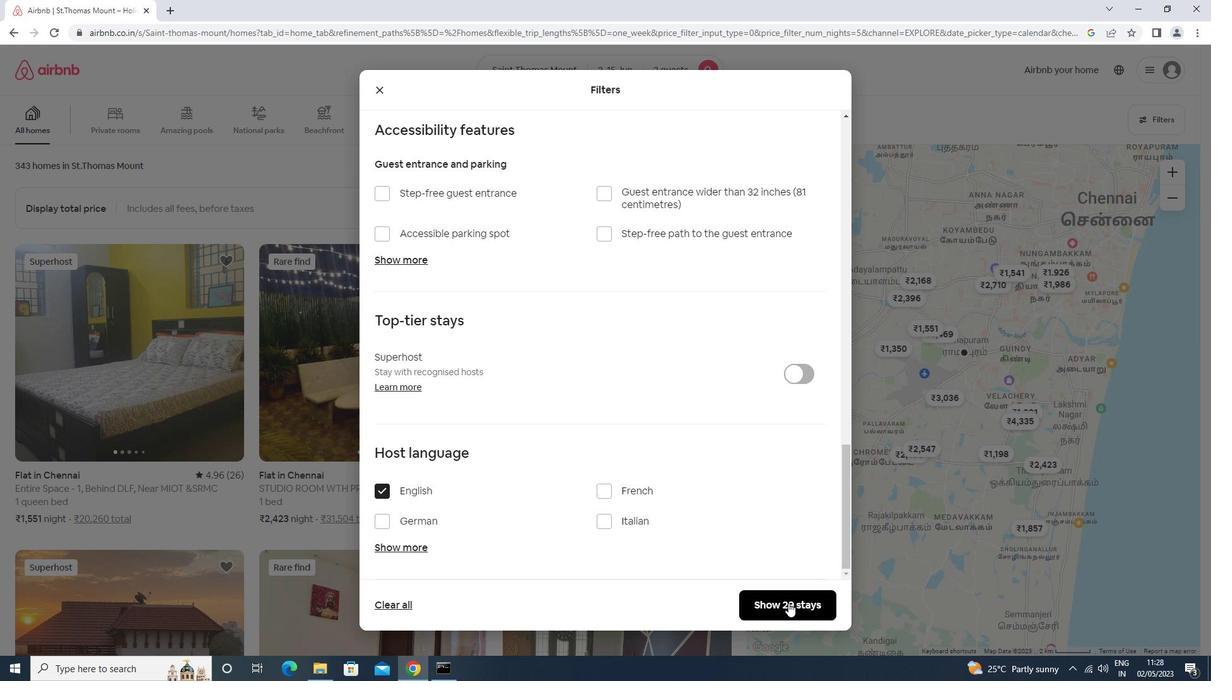 
Action: Mouse pressed left at (788, 600)
Screenshot: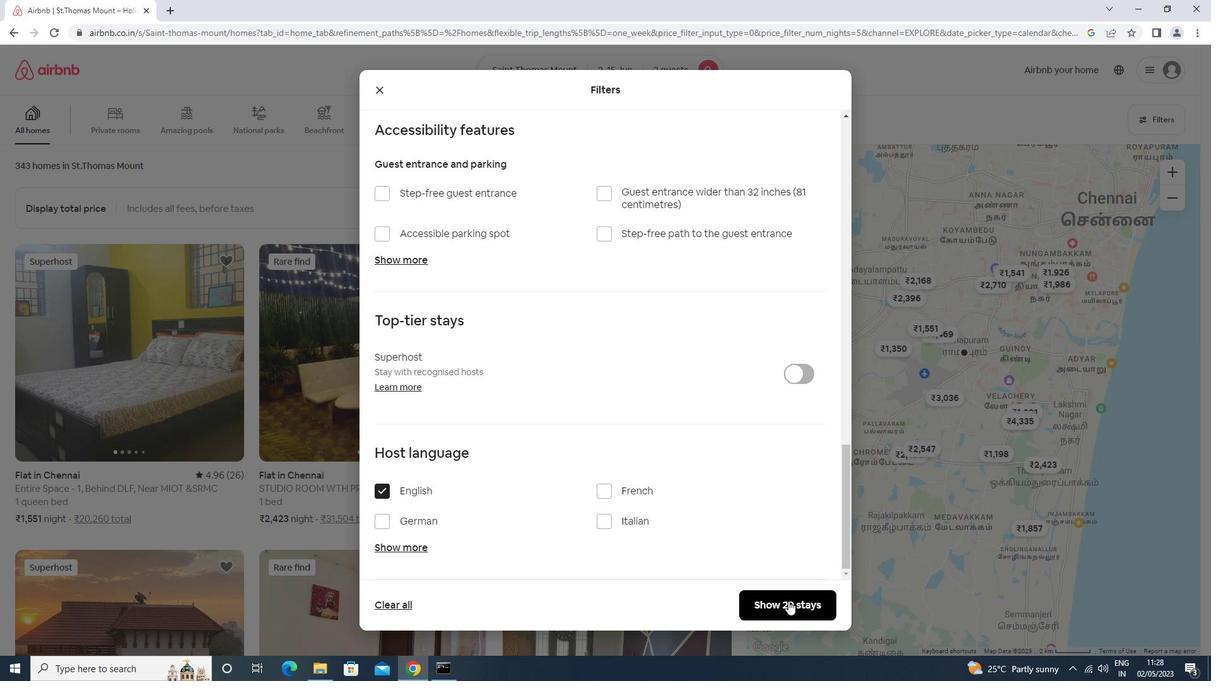
Action: Mouse moved to (781, 601)
Screenshot: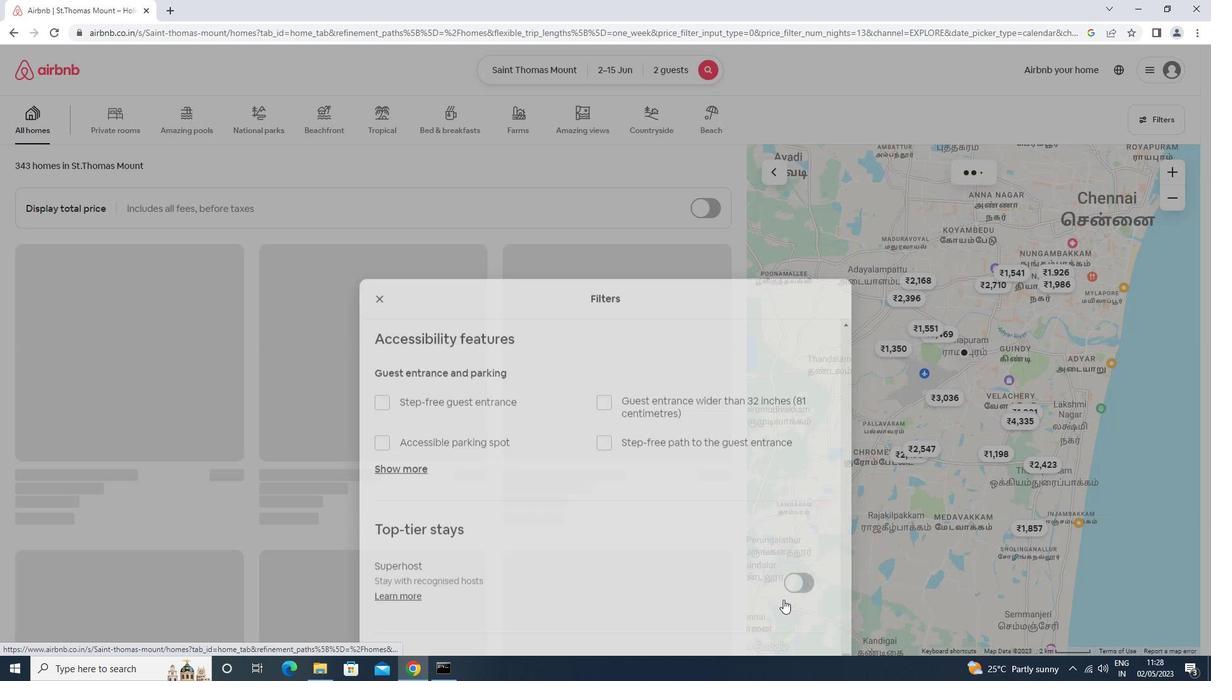 
